 Task: Find connections with filter location Eislingen with filter topic #leadership with filter profile language French with filter current company Genetec with filter school PRATHYUSHA ENGINEERING COLLEGE with filter industry Data Security Software Products with filter service category Ghostwriting with filter keywords title Managers
Action: Mouse moved to (551, 70)
Screenshot: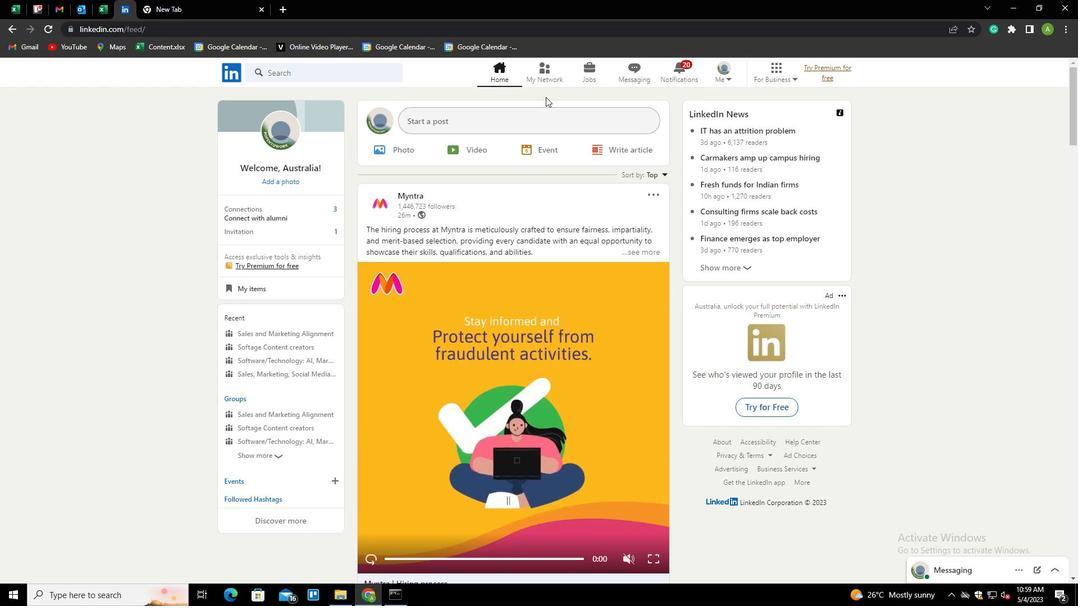 
Action: Mouse pressed left at (551, 70)
Screenshot: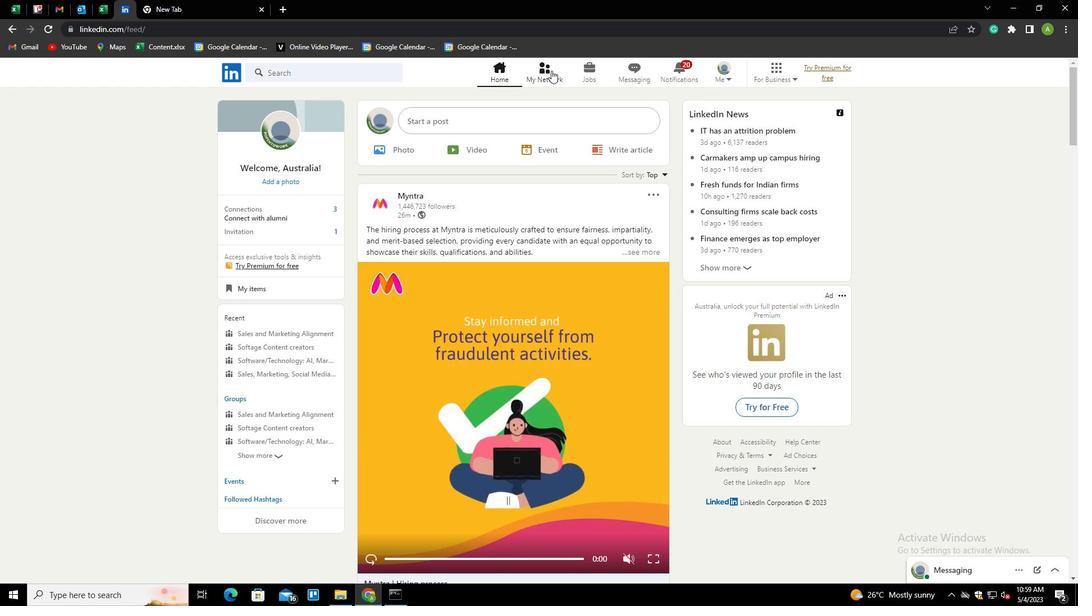 
Action: Mouse moved to (327, 136)
Screenshot: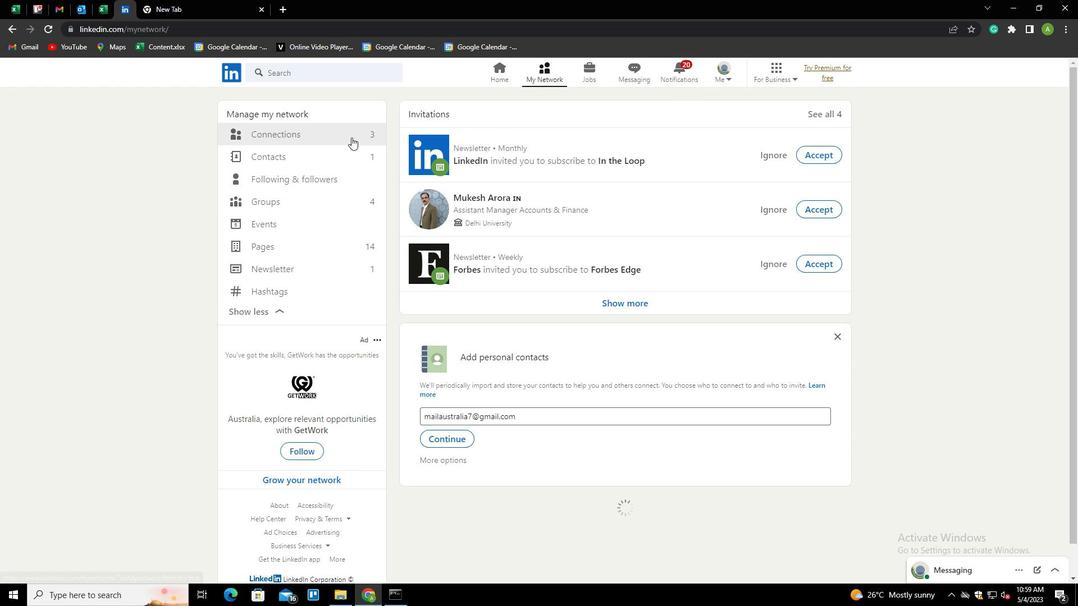 
Action: Mouse pressed left at (327, 136)
Screenshot: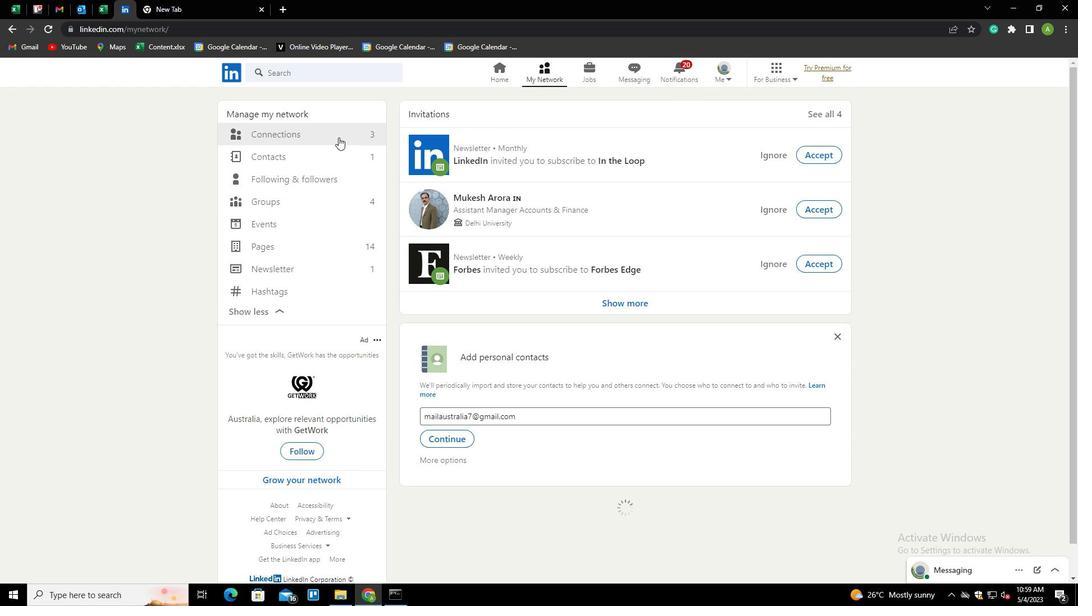 
Action: Mouse moved to (623, 137)
Screenshot: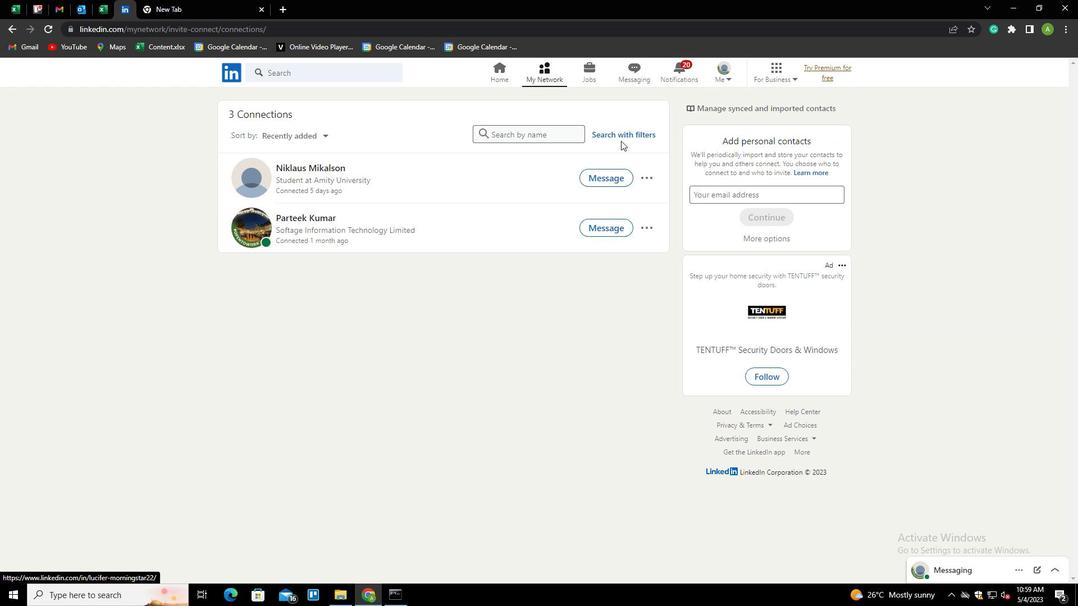 
Action: Mouse pressed left at (623, 137)
Screenshot: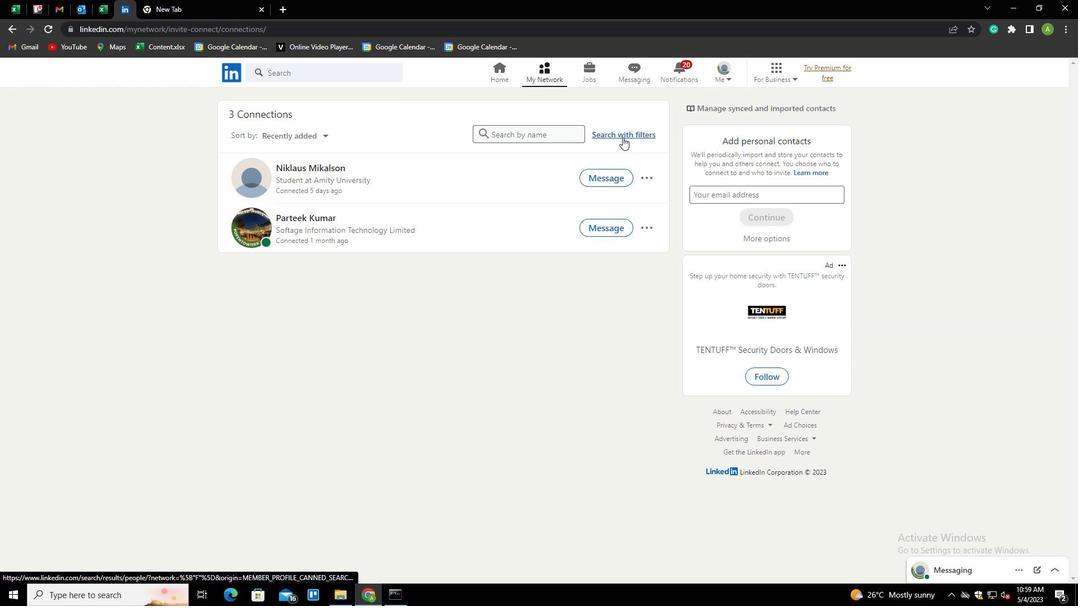 
Action: Mouse moved to (580, 103)
Screenshot: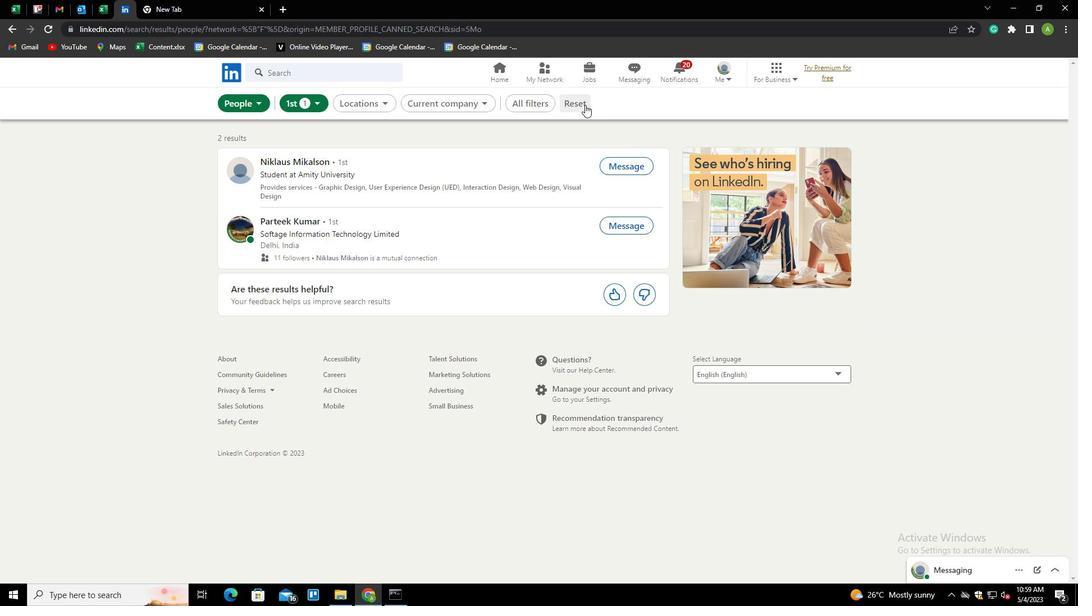 
Action: Mouse pressed left at (580, 103)
Screenshot: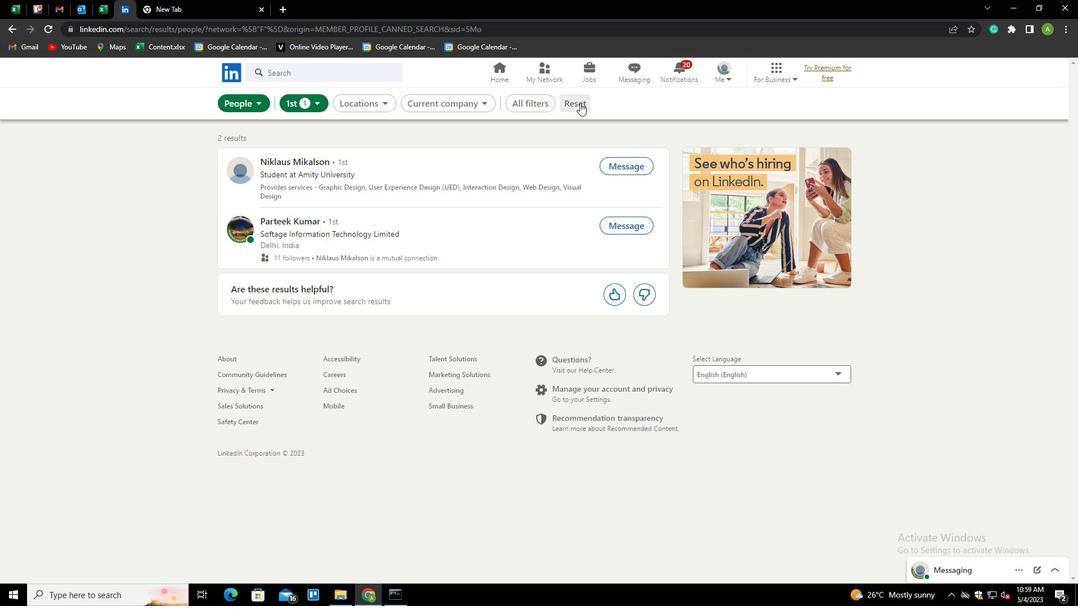 
Action: Mouse moved to (557, 109)
Screenshot: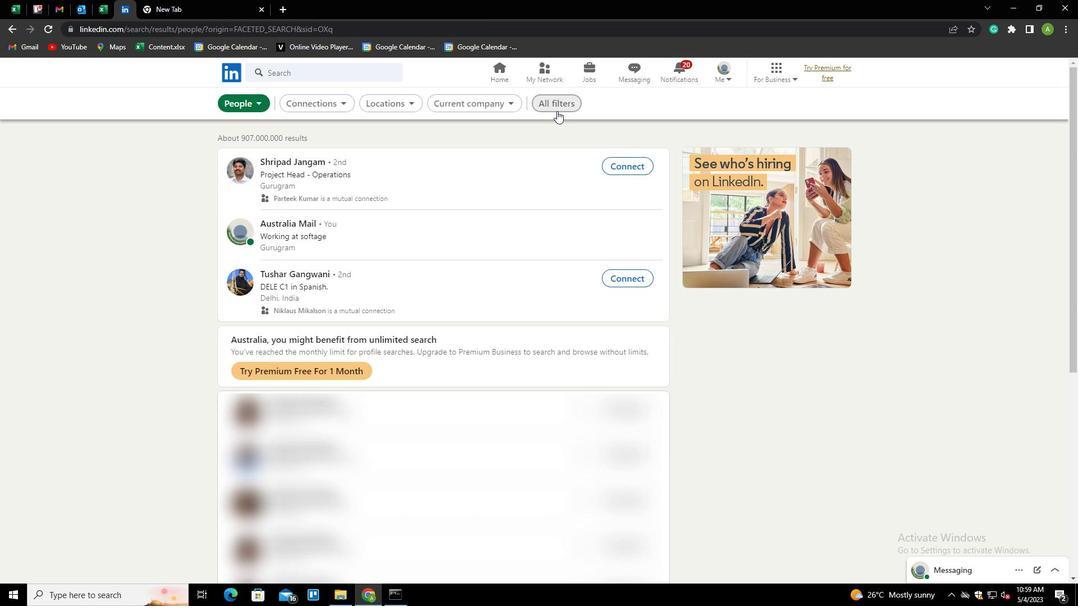 
Action: Mouse pressed left at (557, 109)
Screenshot: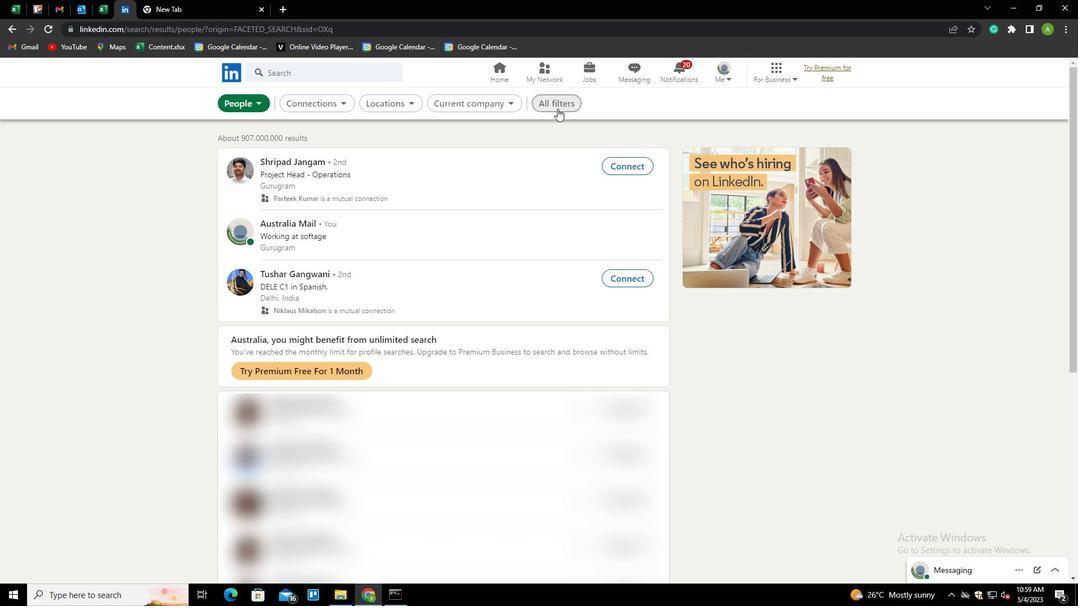 
Action: Mouse moved to (945, 362)
Screenshot: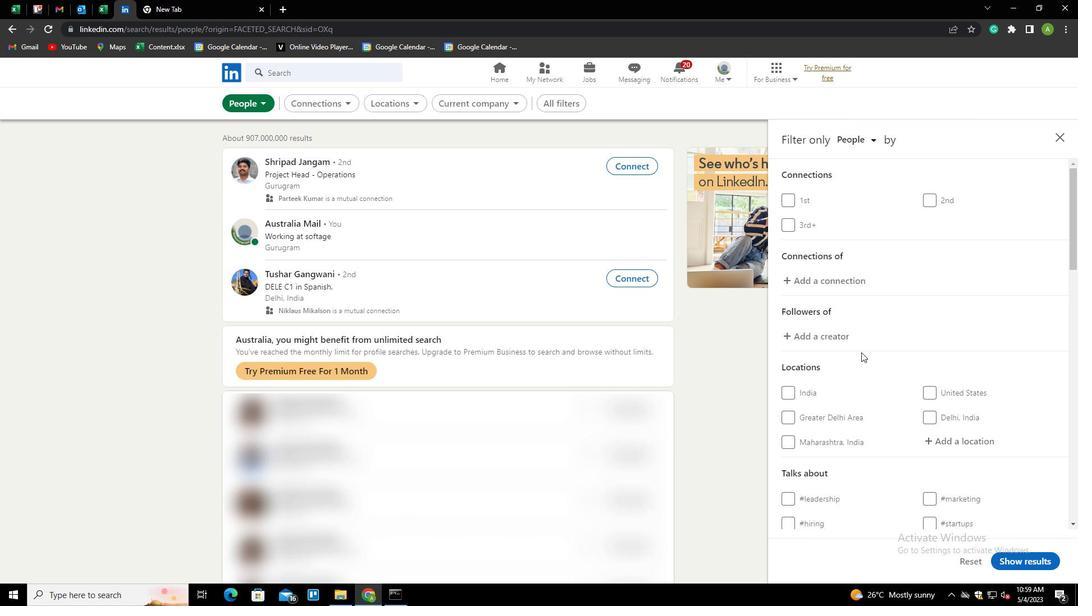
Action: Mouse scrolled (945, 362) with delta (0, 0)
Screenshot: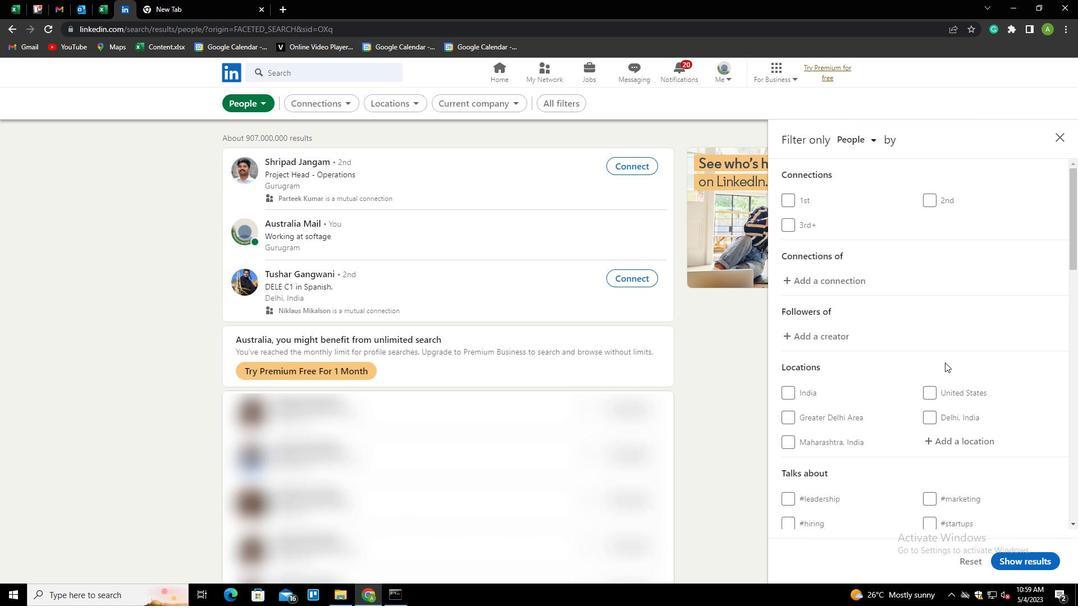 
Action: Mouse moved to (944, 383)
Screenshot: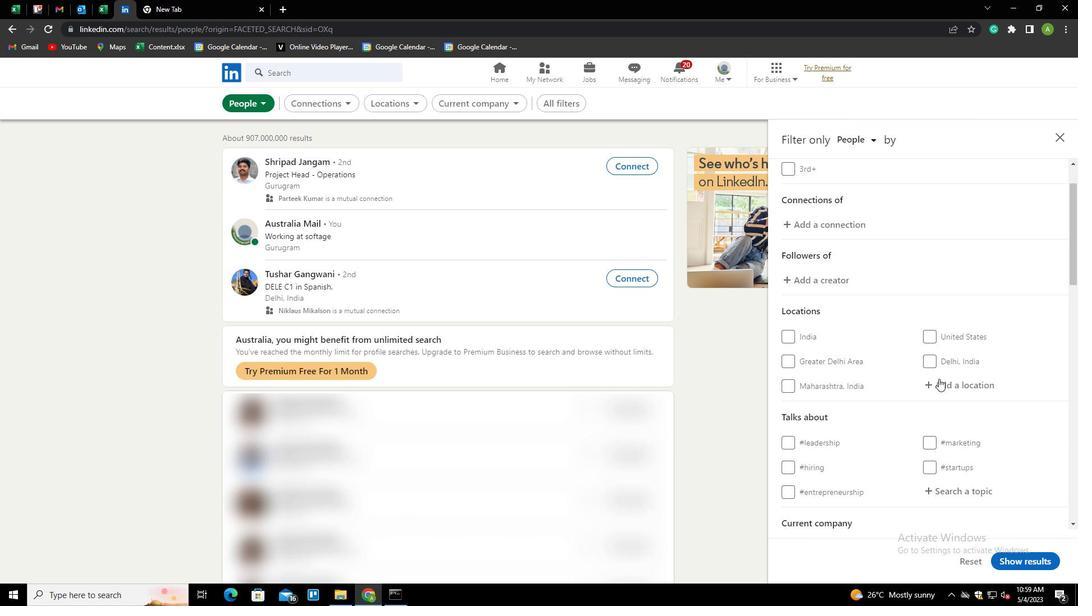 
Action: Mouse pressed left at (944, 383)
Screenshot: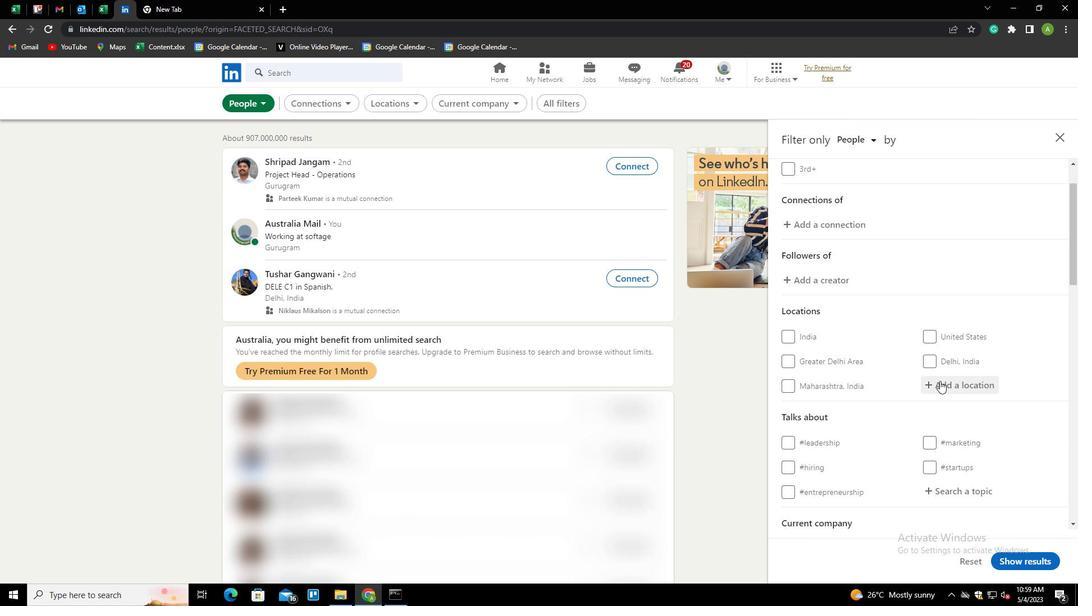 
Action: Key pressed <Key.shift>EISLINGEN<Key.down><Key.enter>
Screenshot: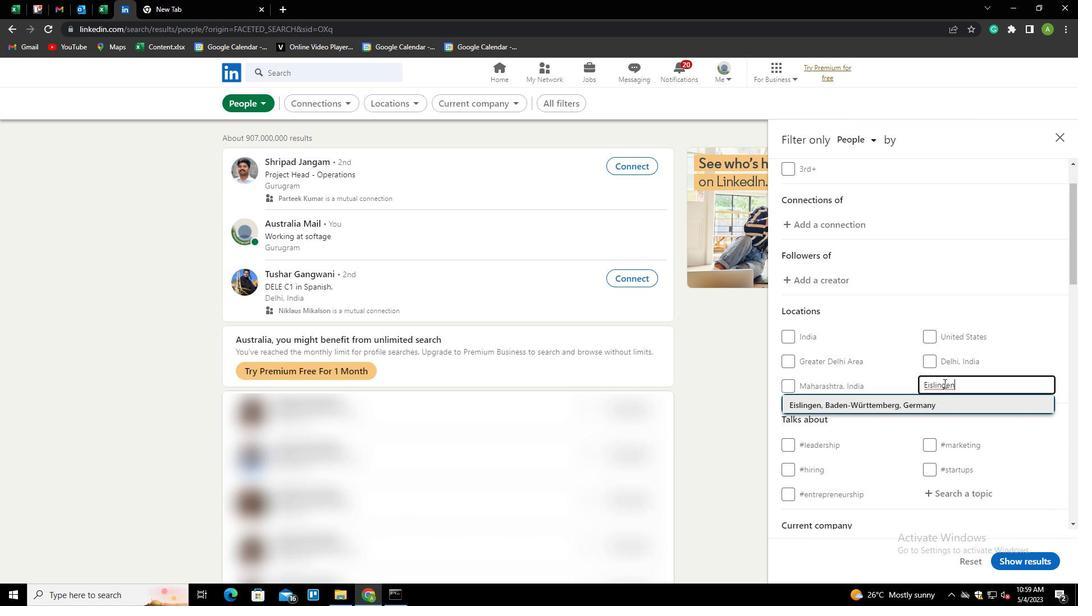 
Action: Mouse scrolled (944, 383) with delta (0, 0)
Screenshot: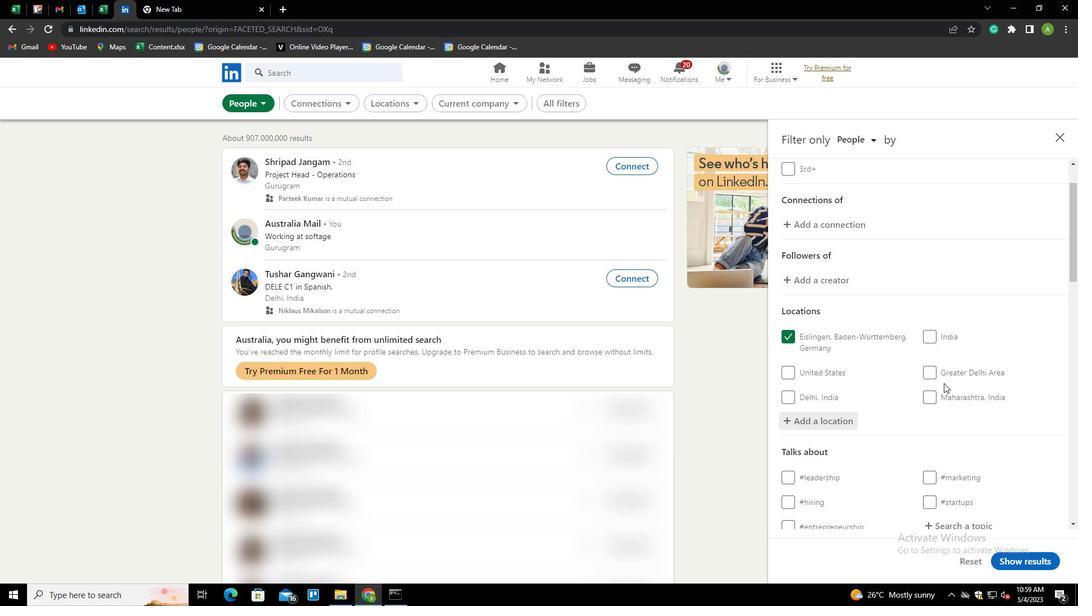 
Action: Mouse scrolled (944, 383) with delta (0, 0)
Screenshot: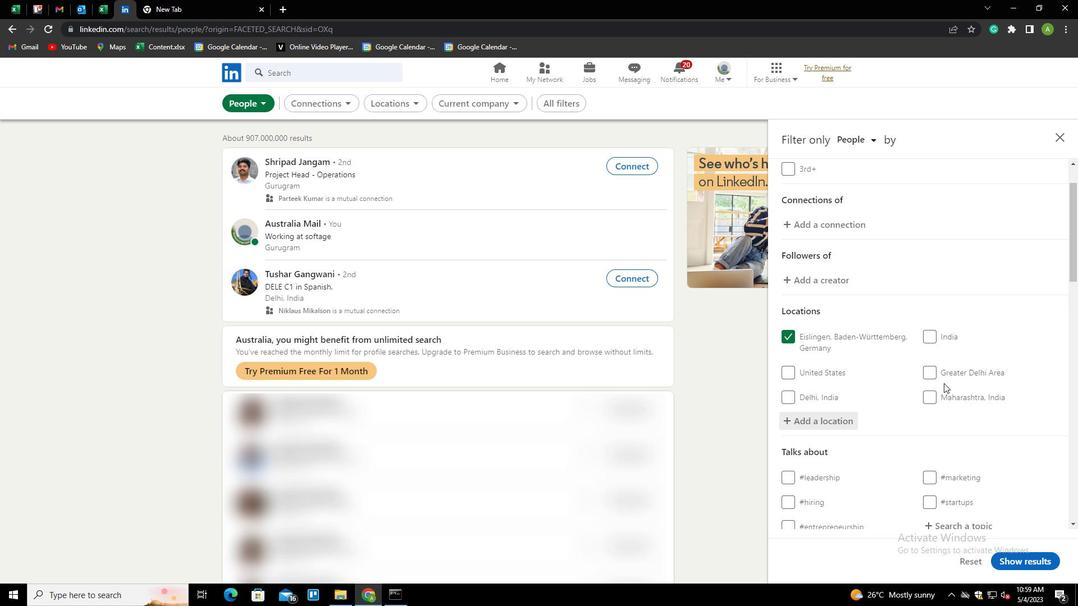 
Action: Mouse scrolled (944, 383) with delta (0, 0)
Screenshot: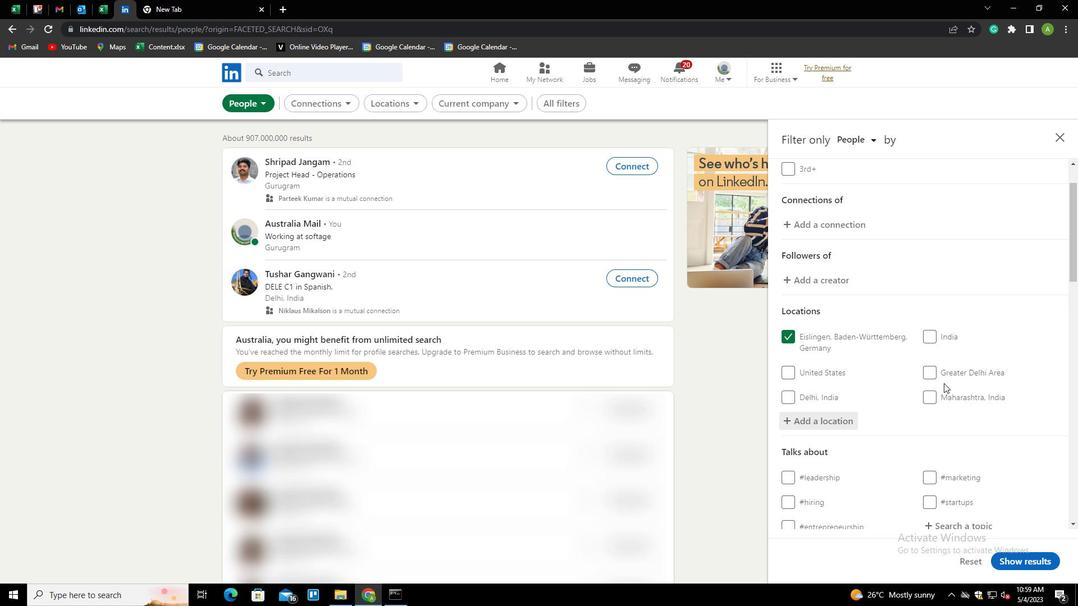 
Action: Mouse moved to (955, 361)
Screenshot: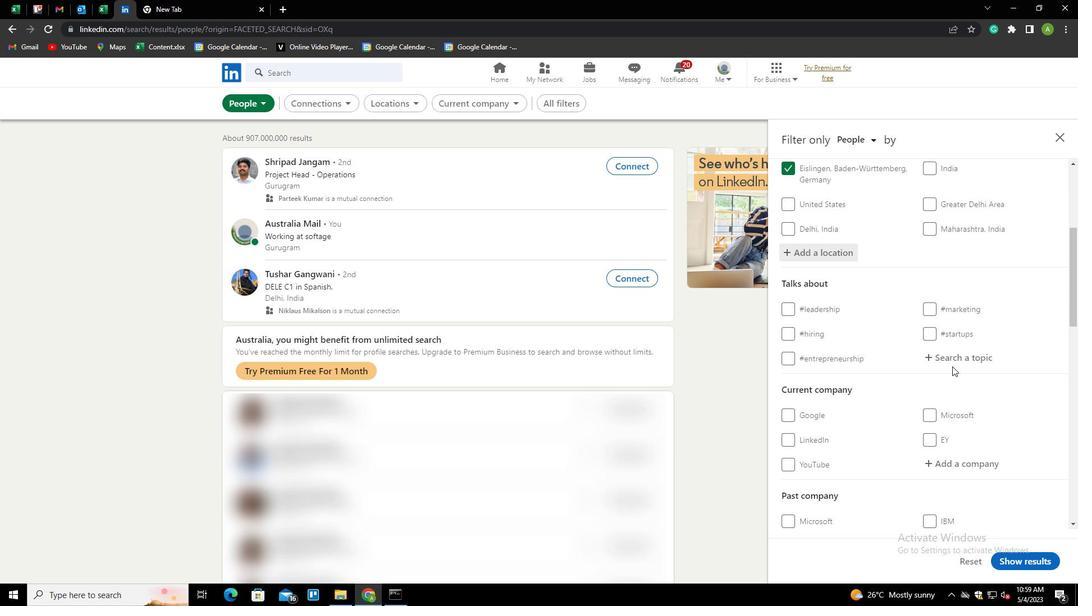 
Action: Mouse pressed left at (955, 361)
Screenshot: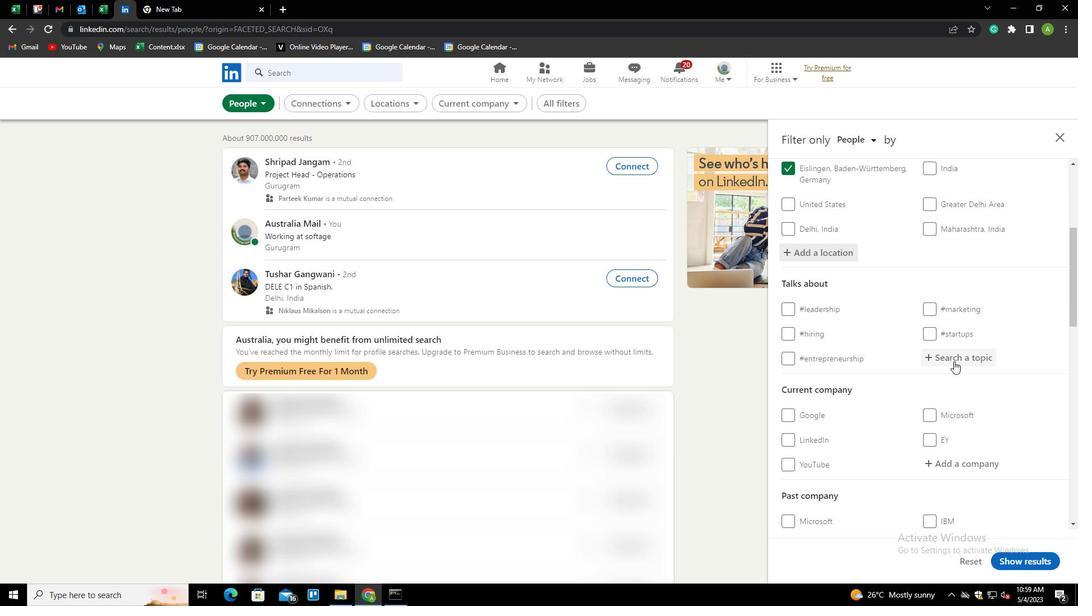 
Action: Key pressed LEADERSHIP<Key.down><Key.enter>
Screenshot: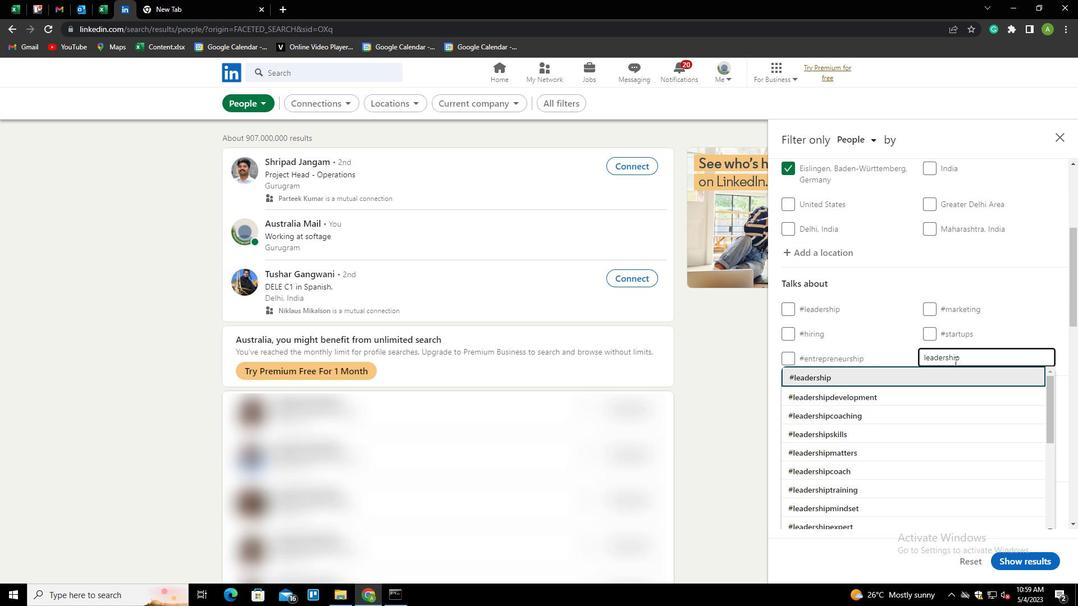 
Action: Mouse scrolled (955, 360) with delta (0, 0)
Screenshot: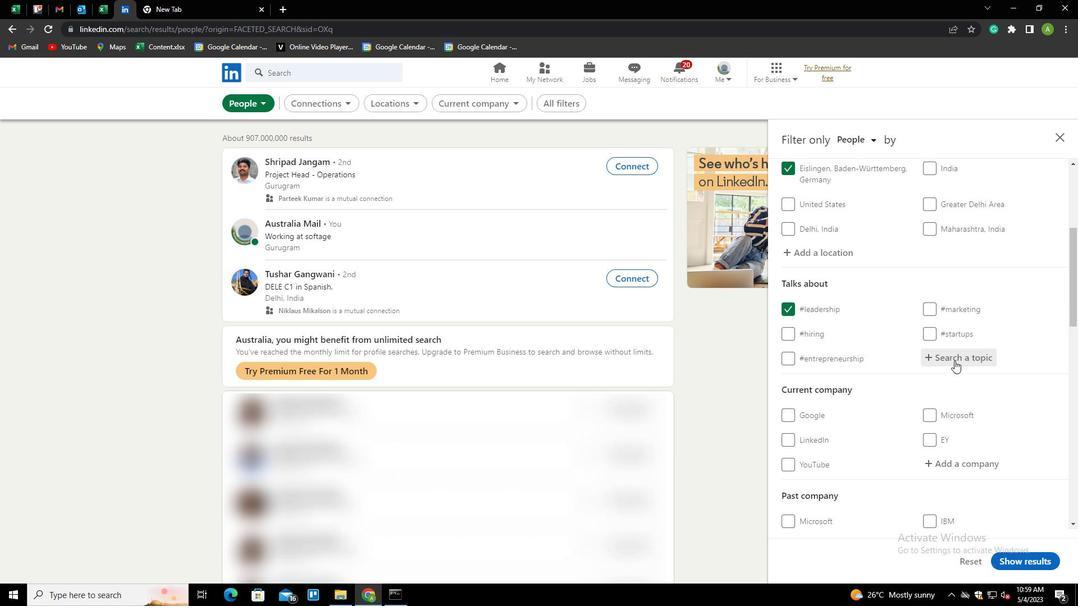
Action: Mouse scrolled (955, 360) with delta (0, 0)
Screenshot: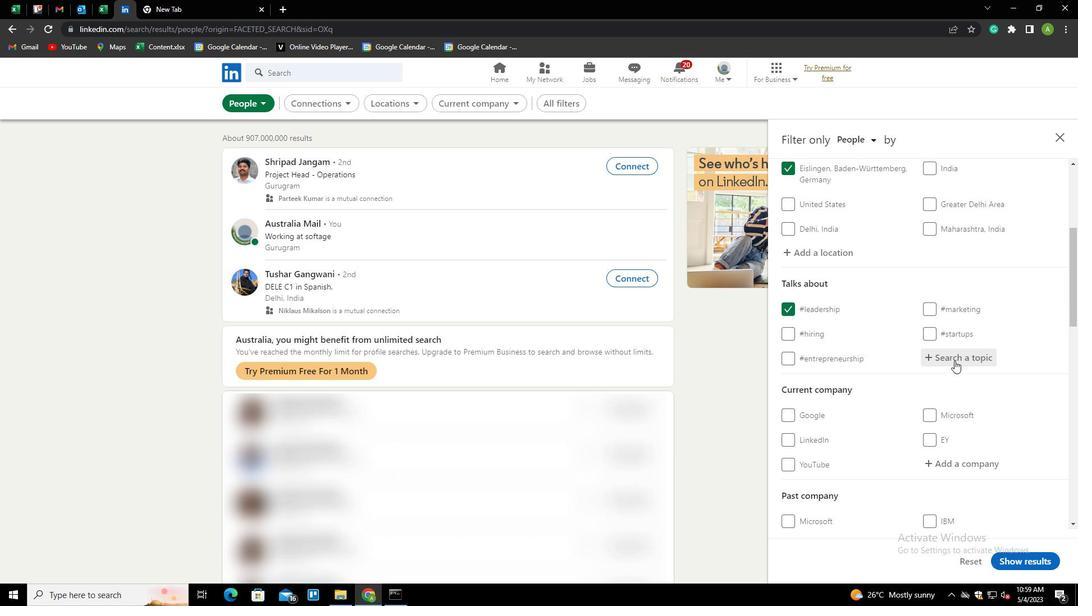 
Action: Mouse scrolled (955, 360) with delta (0, 0)
Screenshot: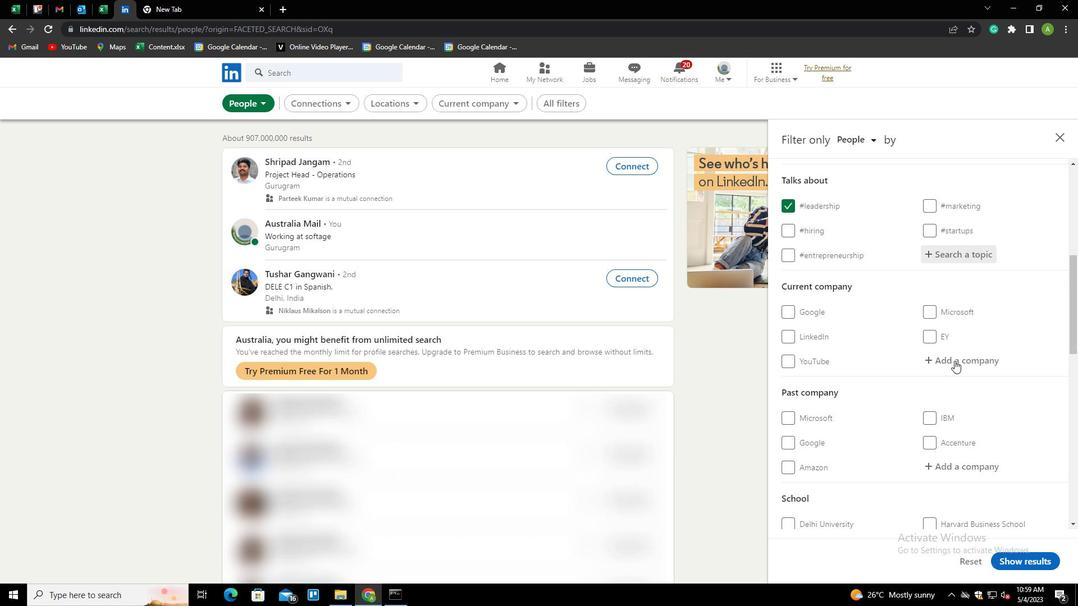 
Action: Mouse scrolled (955, 360) with delta (0, 0)
Screenshot: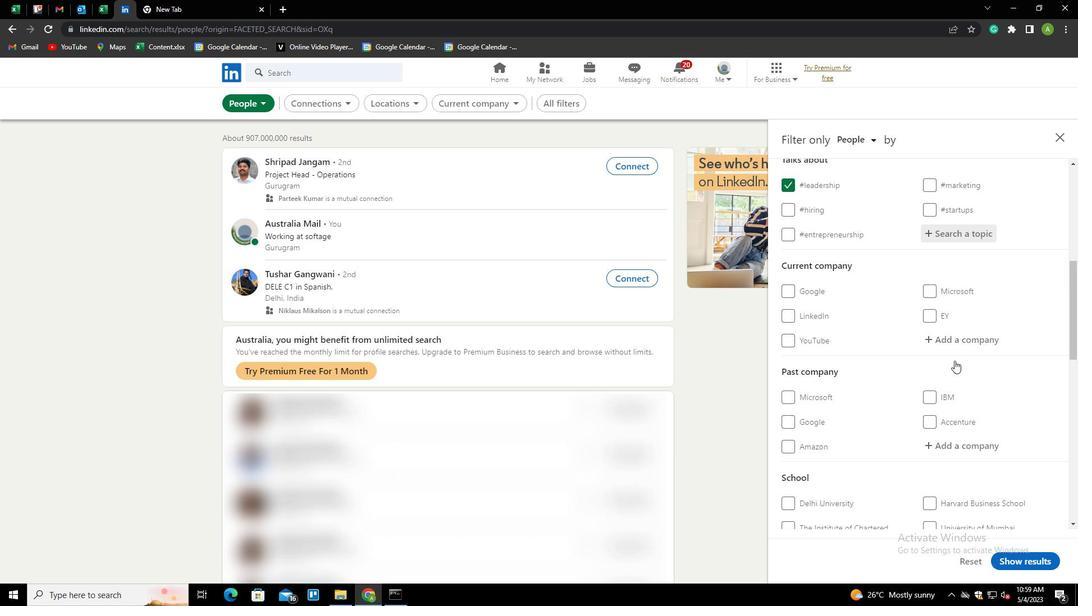
Action: Mouse scrolled (955, 360) with delta (0, 0)
Screenshot: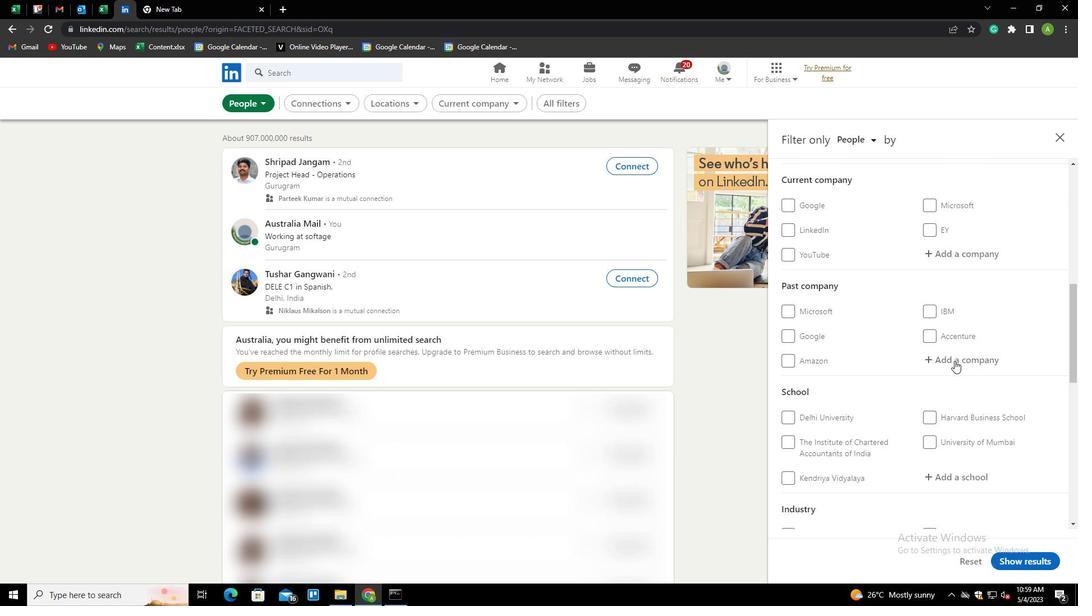 
Action: Mouse scrolled (955, 360) with delta (0, 0)
Screenshot: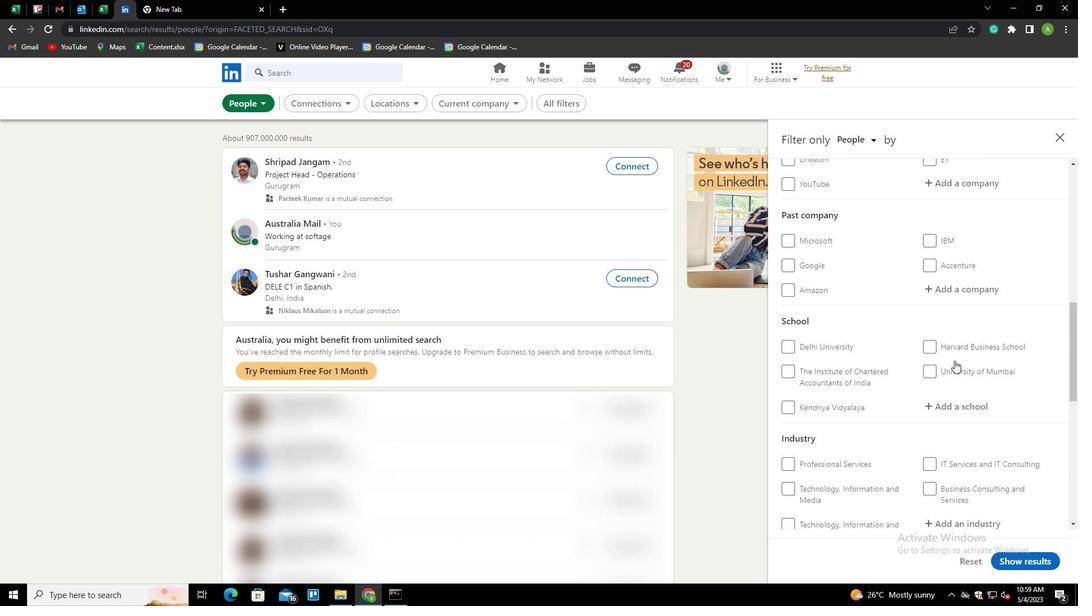 
Action: Mouse scrolled (955, 360) with delta (0, 0)
Screenshot: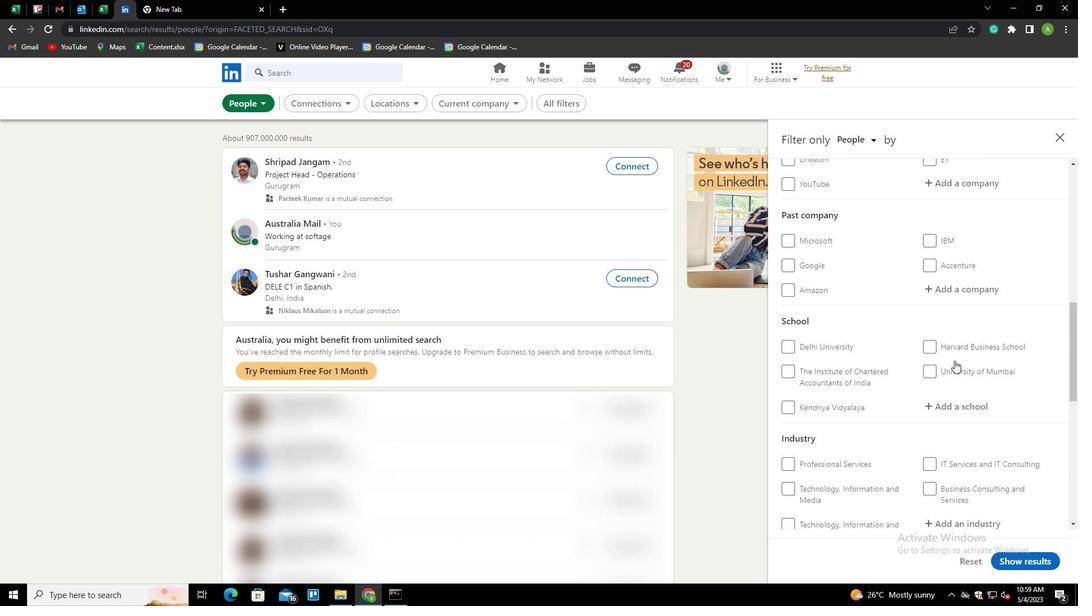 
Action: Mouse scrolled (955, 360) with delta (0, 0)
Screenshot: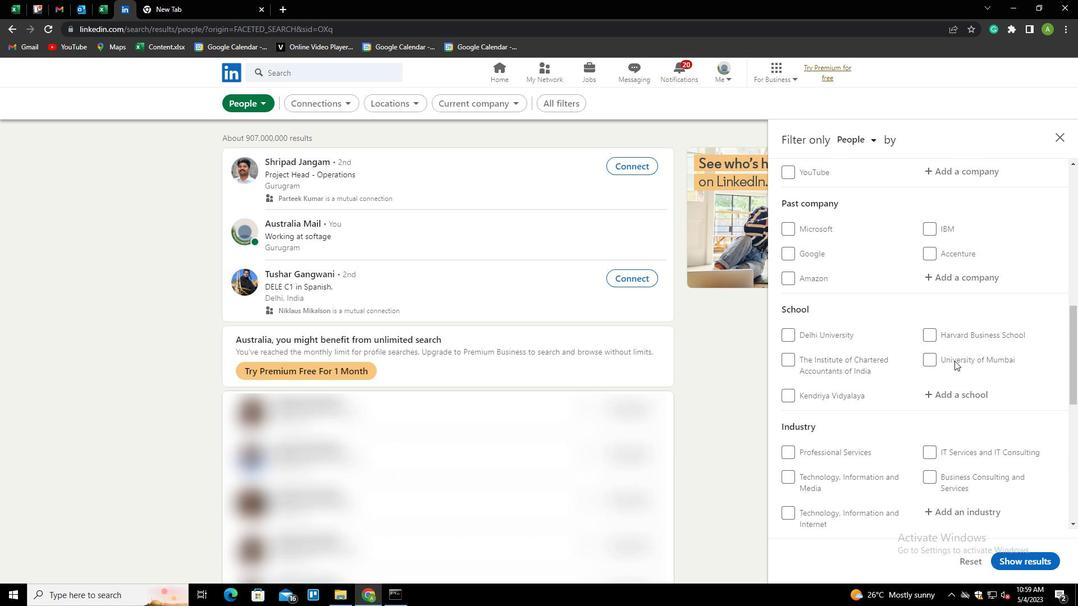 
Action: Mouse scrolled (955, 360) with delta (0, 0)
Screenshot: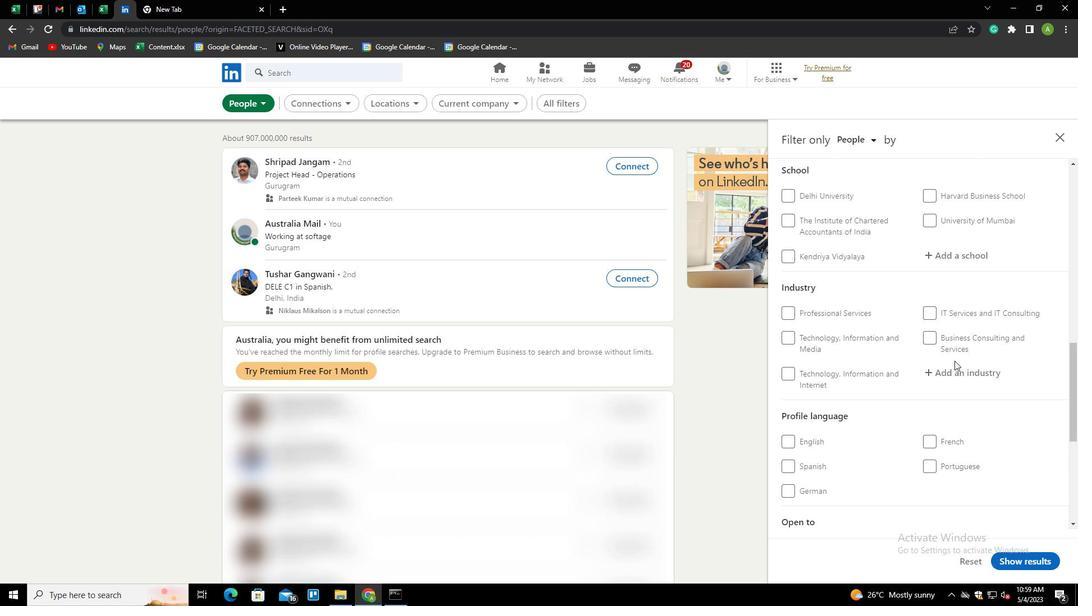 
Action: Mouse moved to (937, 373)
Screenshot: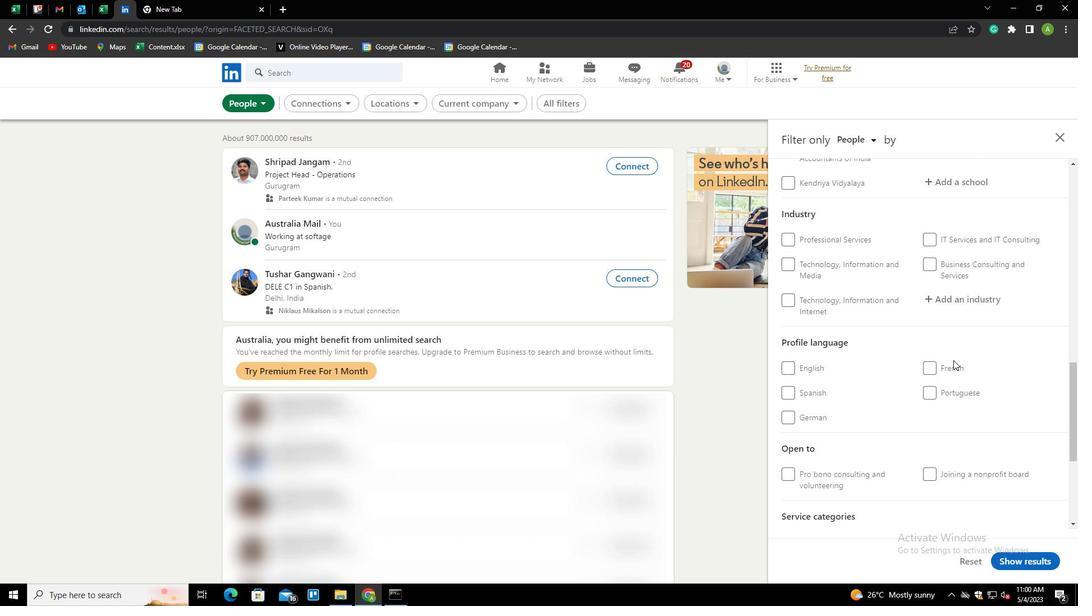 
Action: Mouse pressed left at (937, 373)
Screenshot: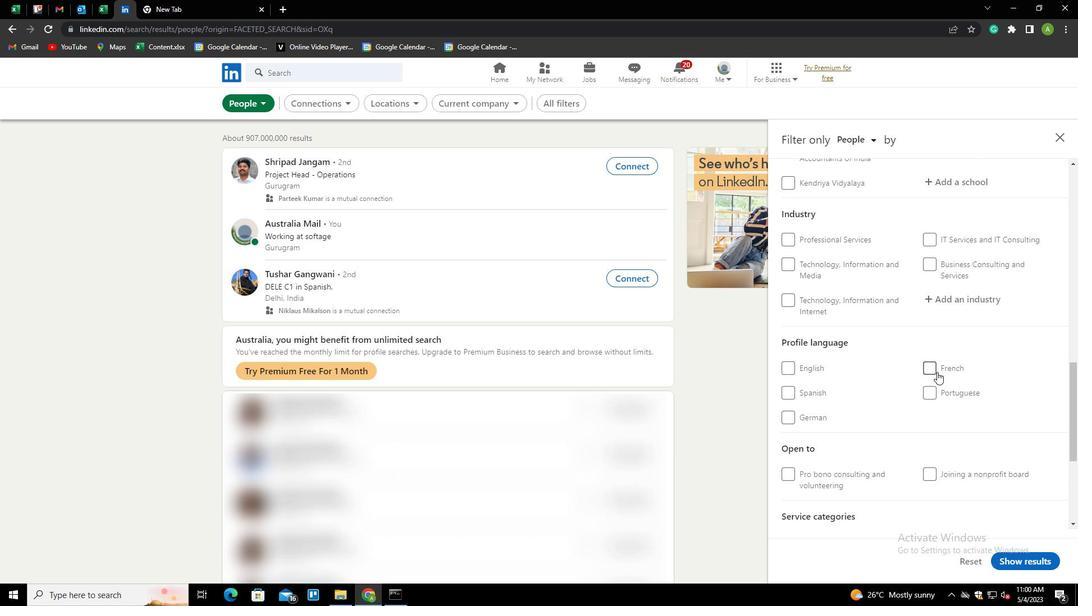 
Action: Mouse moved to (972, 362)
Screenshot: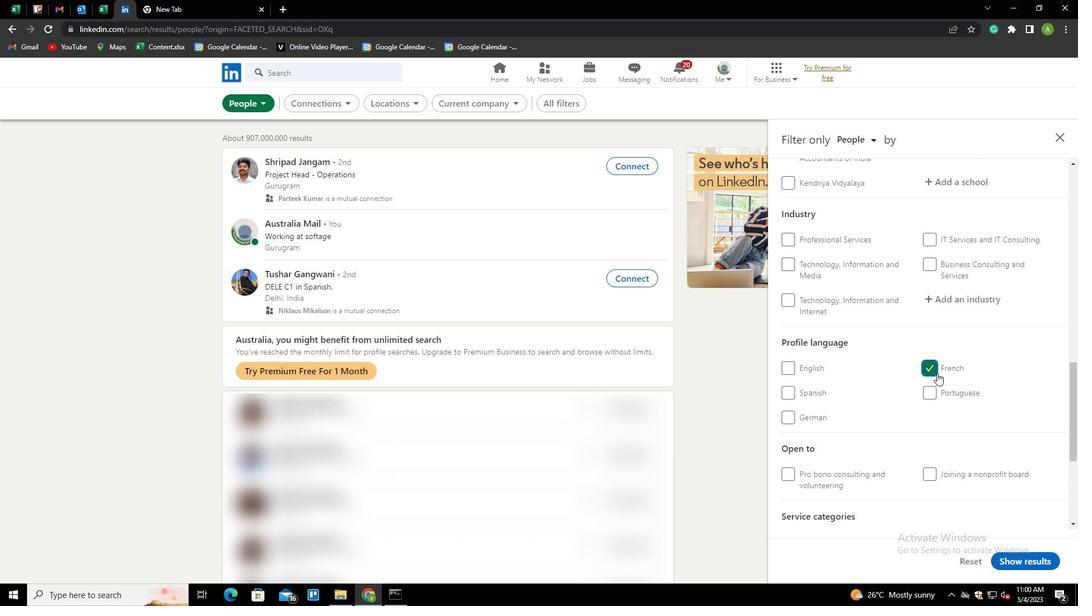 
Action: Mouse scrolled (972, 363) with delta (0, 0)
Screenshot: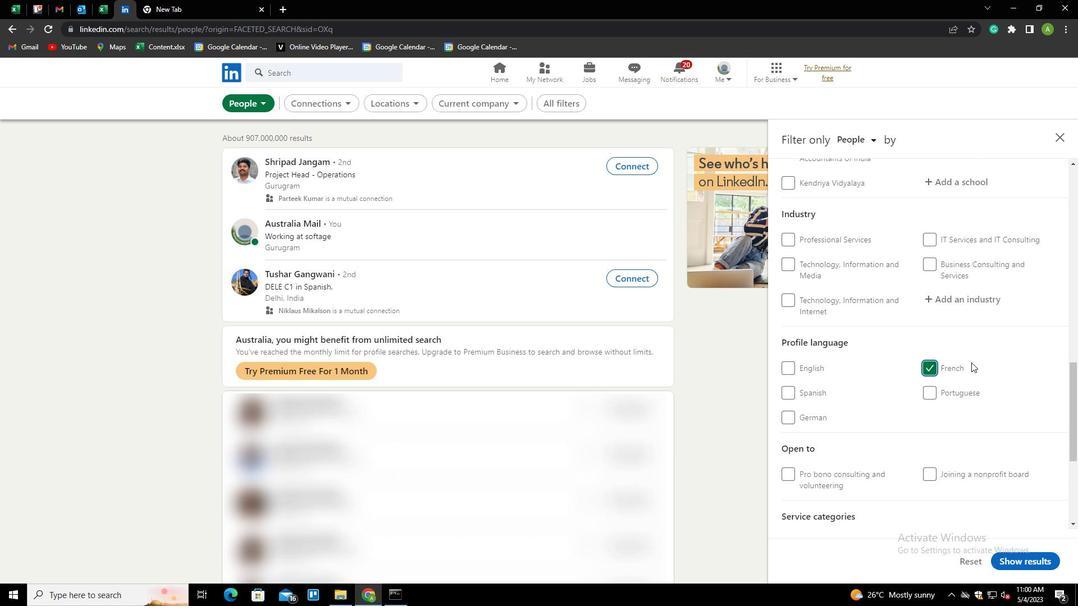 
Action: Mouse scrolled (972, 363) with delta (0, 0)
Screenshot: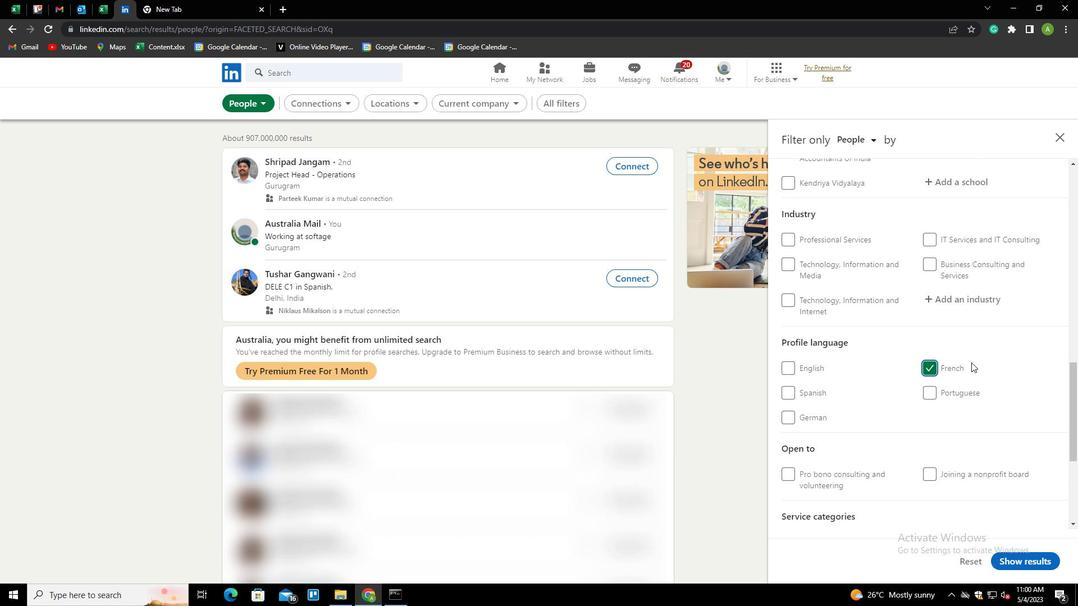 
Action: Mouse scrolled (972, 363) with delta (0, 0)
Screenshot: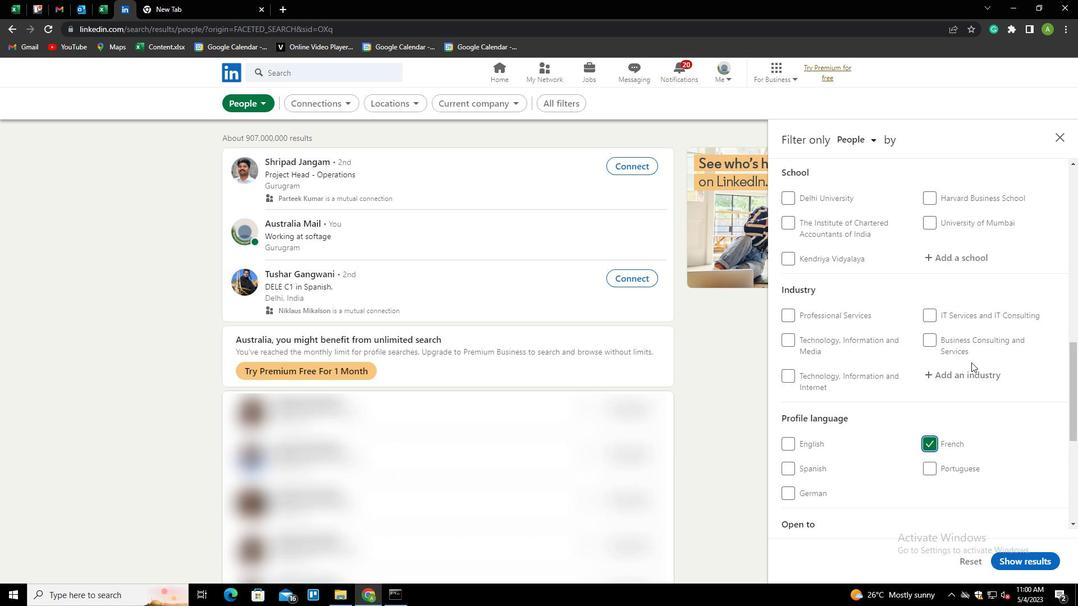 
Action: Mouse scrolled (972, 363) with delta (0, 0)
Screenshot: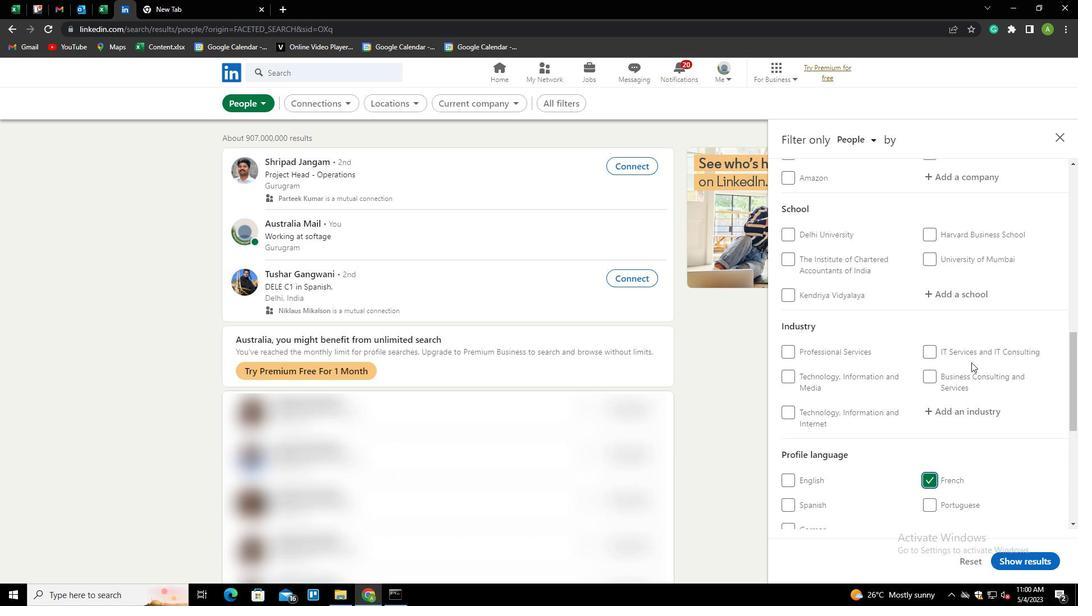 
Action: Mouse scrolled (972, 363) with delta (0, 0)
Screenshot: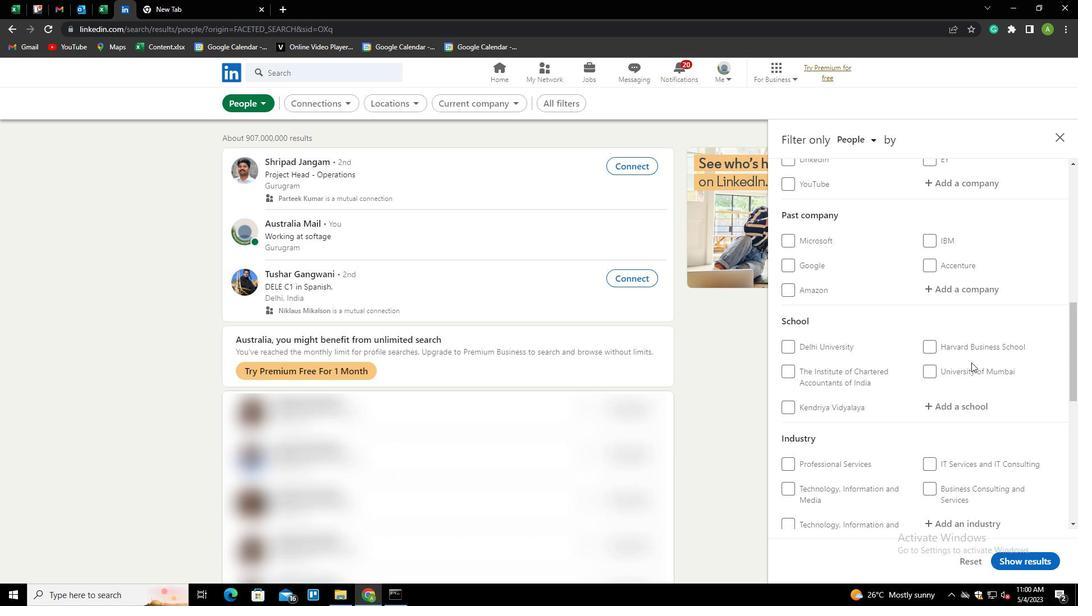 
Action: Mouse scrolled (972, 363) with delta (0, 0)
Screenshot: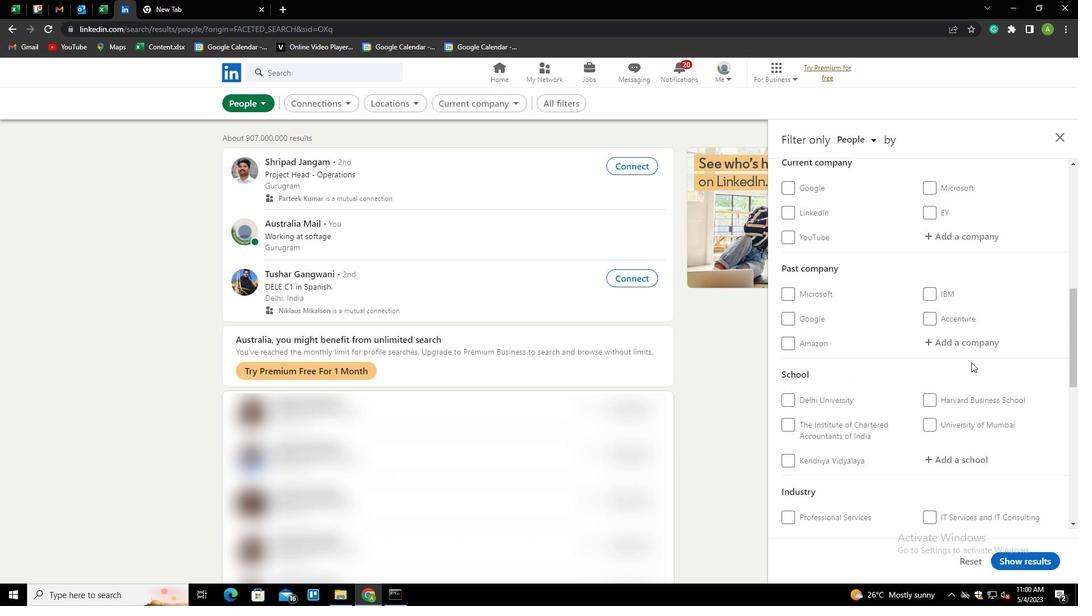 
Action: Mouse scrolled (972, 363) with delta (0, 0)
Screenshot: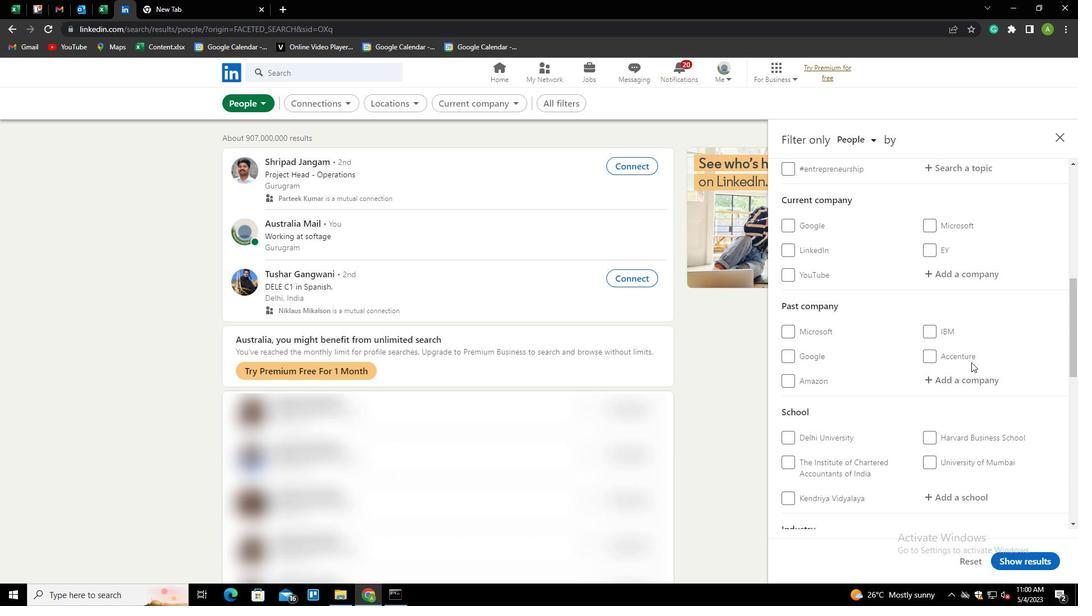 
Action: Mouse moved to (969, 349)
Screenshot: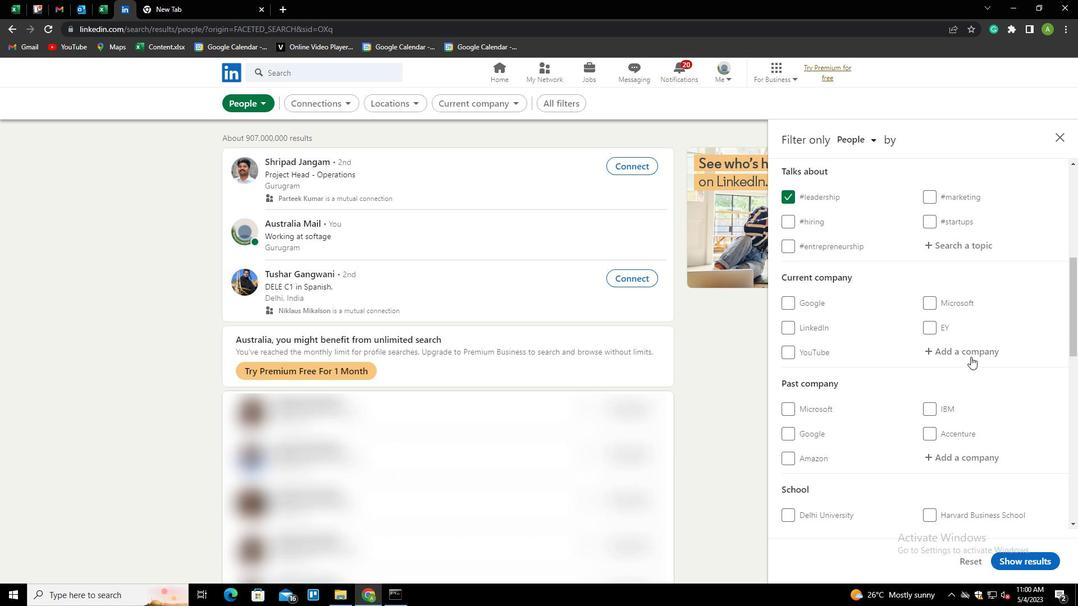 
Action: Mouse pressed left at (969, 349)
Screenshot: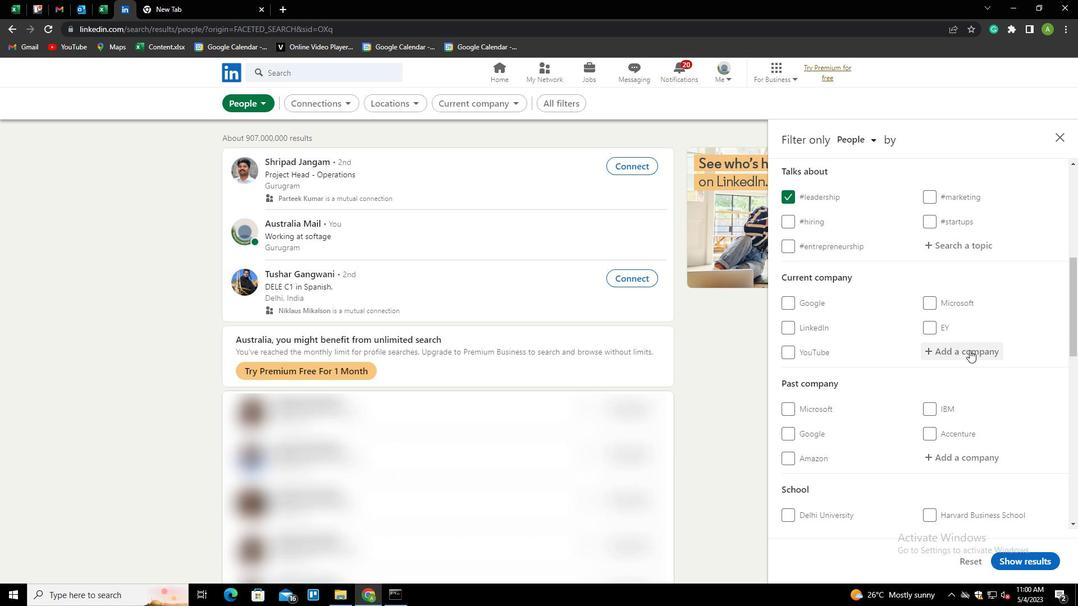 
Action: Key pressed <Key.shift><Key.shift><Key.shift><Key.shift><Key.shift><Key.shift><Key.shift><Key.shift>VE<Key.backspace><Key.backspace><Key.shift><Key.shift><Key.shift><Key.shift><Key.shift><Key.shift><Key.shift><Key.shift><Key.shift><Key.shift><Key.shift><Key.shift><Key.shift><Key.shift><Key.shift><Key.shift><Key.shift><Key.shift><Key.shift><Key.shift><Key.shift><Key.shift><Key.shift><Key.shift><Key.shift><Key.shift>GENETEC<Key.down><Key.enter>
Screenshot: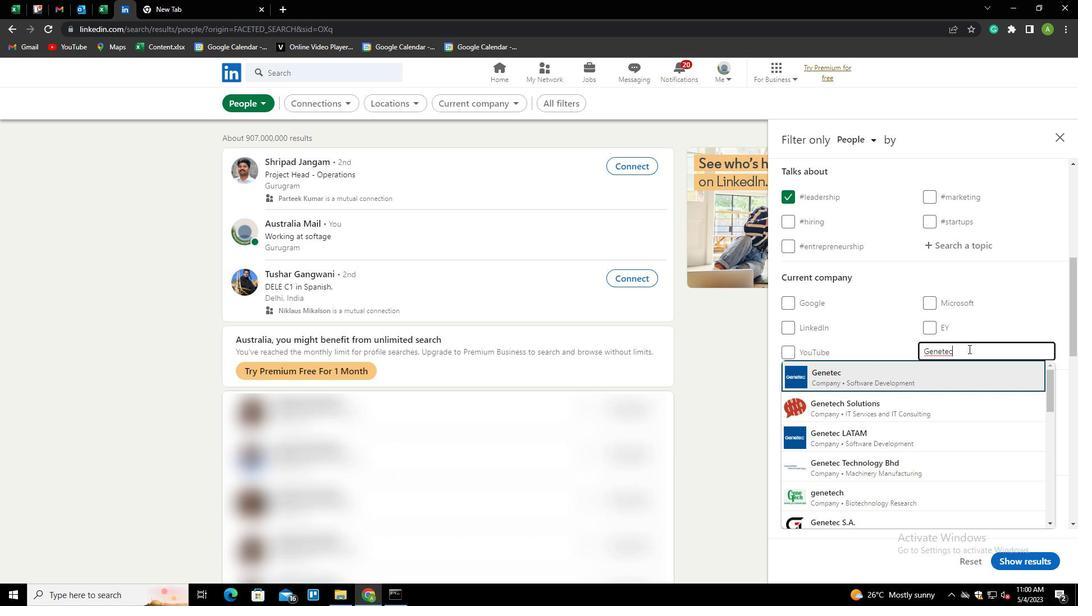 
Action: Mouse scrolled (969, 348) with delta (0, 0)
Screenshot: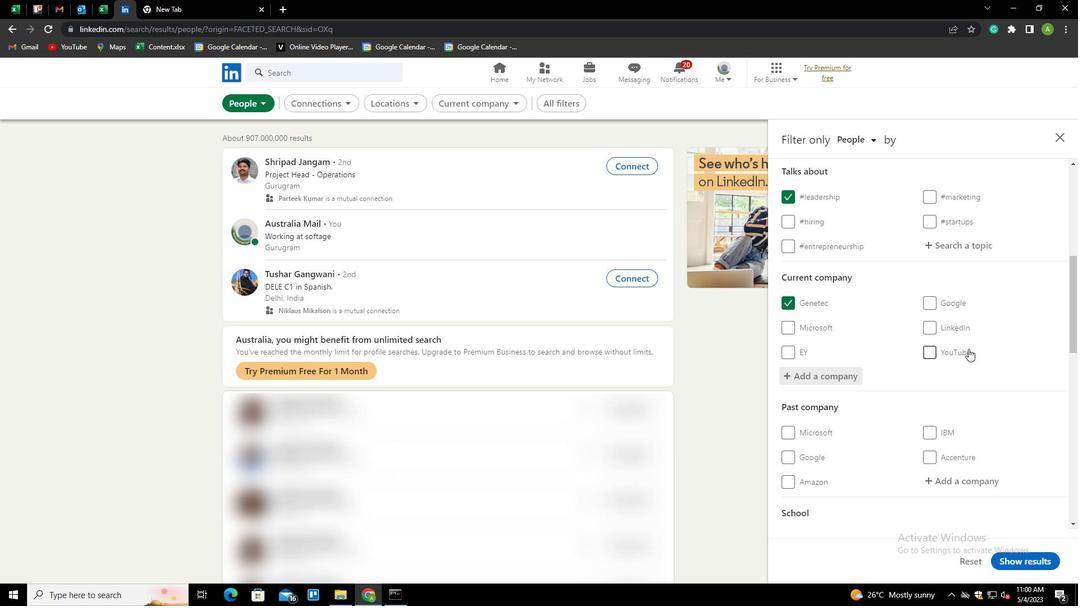 
Action: Mouse scrolled (969, 348) with delta (0, 0)
Screenshot: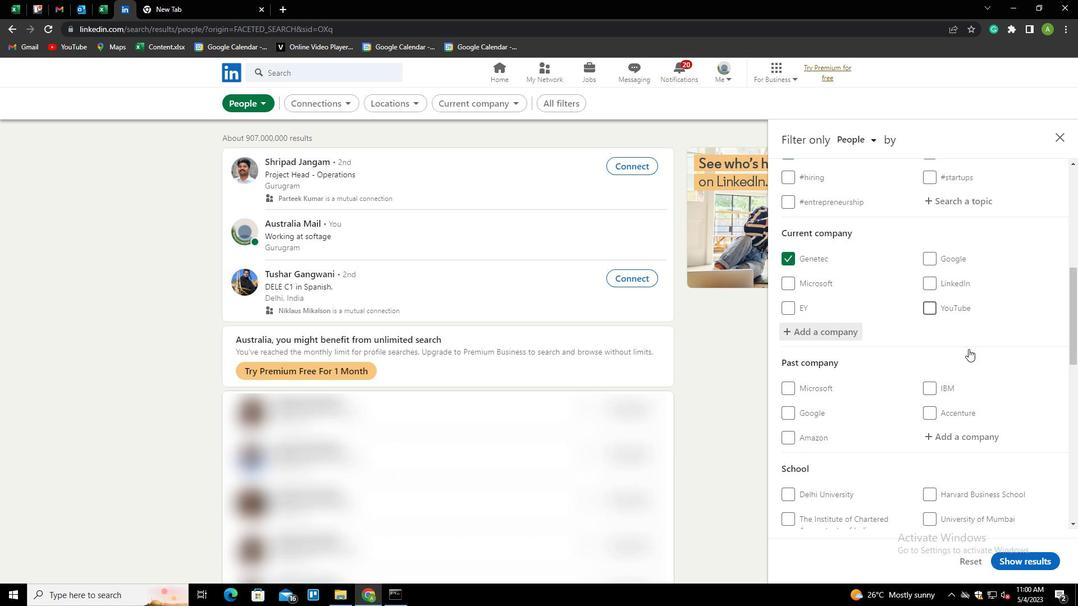 
Action: Mouse scrolled (969, 348) with delta (0, 0)
Screenshot: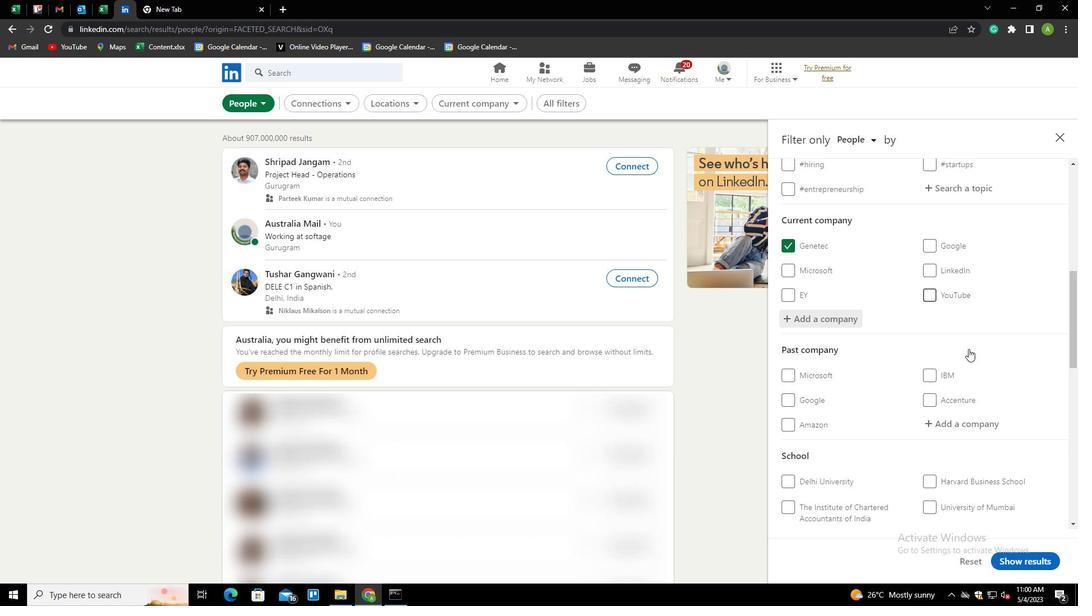 
Action: Mouse scrolled (969, 348) with delta (0, 0)
Screenshot: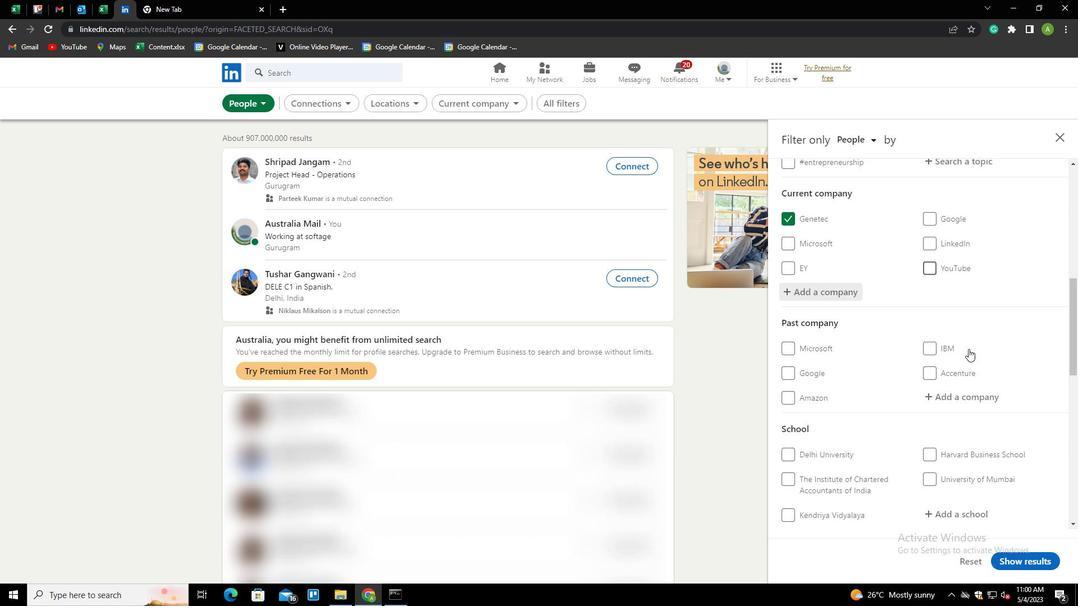 
Action: Mouse moved to (955, 374)
Screenshot: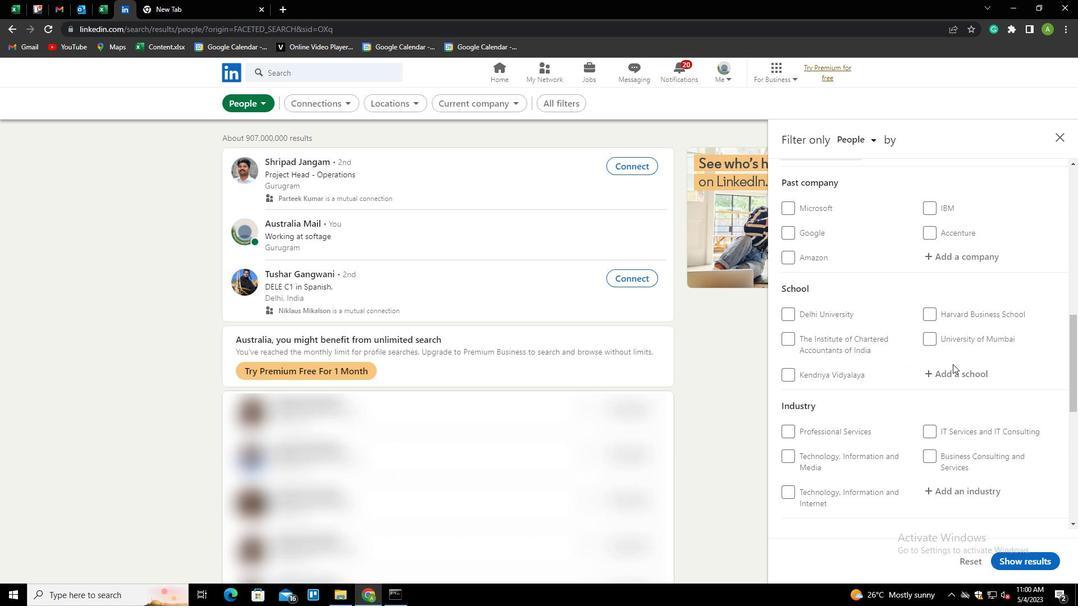 
Action: Mouse pressed left at (955, 374)
Screenshot: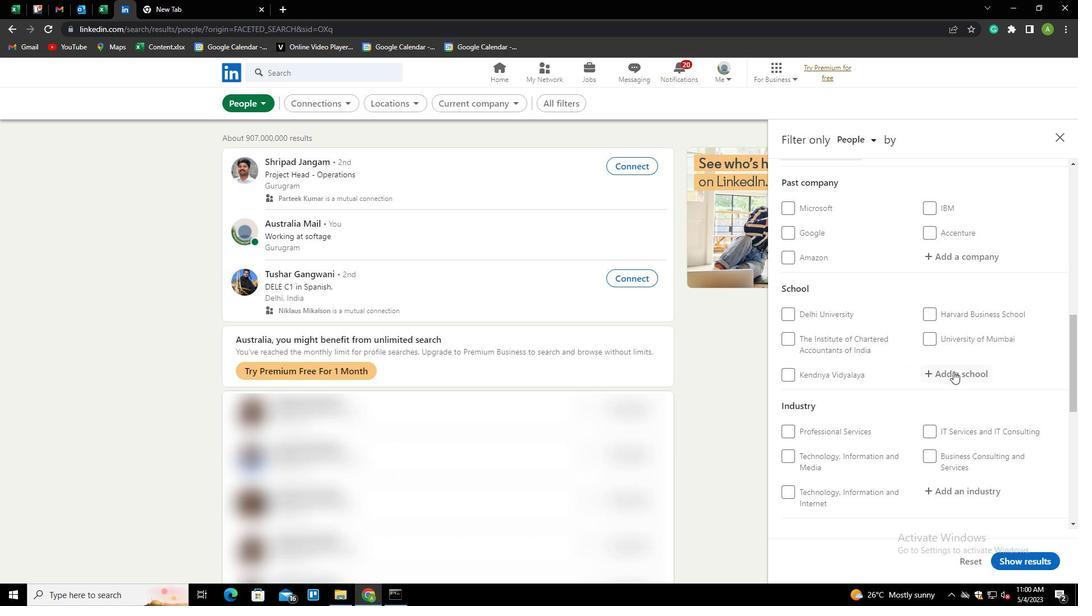 
Action: Key pressed <Key.shift>PRATHYUSHA<Key.space>ENGINEERING<Key.space>COLLEGE<Key.down><Key.enter>
Screenshot: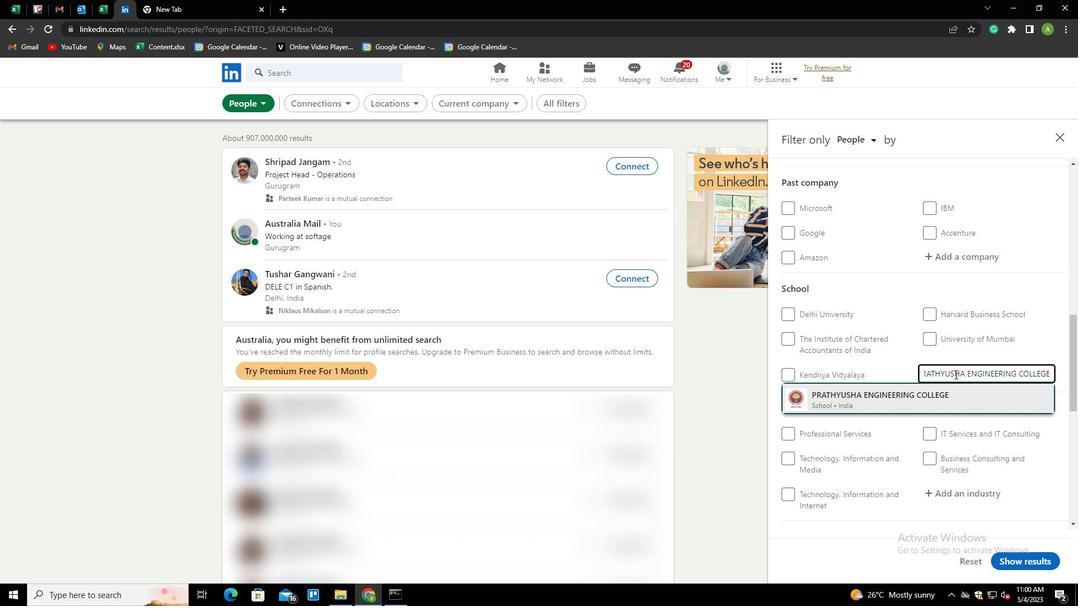
Action: Mouse scrolled (955, 374) with delta (0, 0)
Screenshot: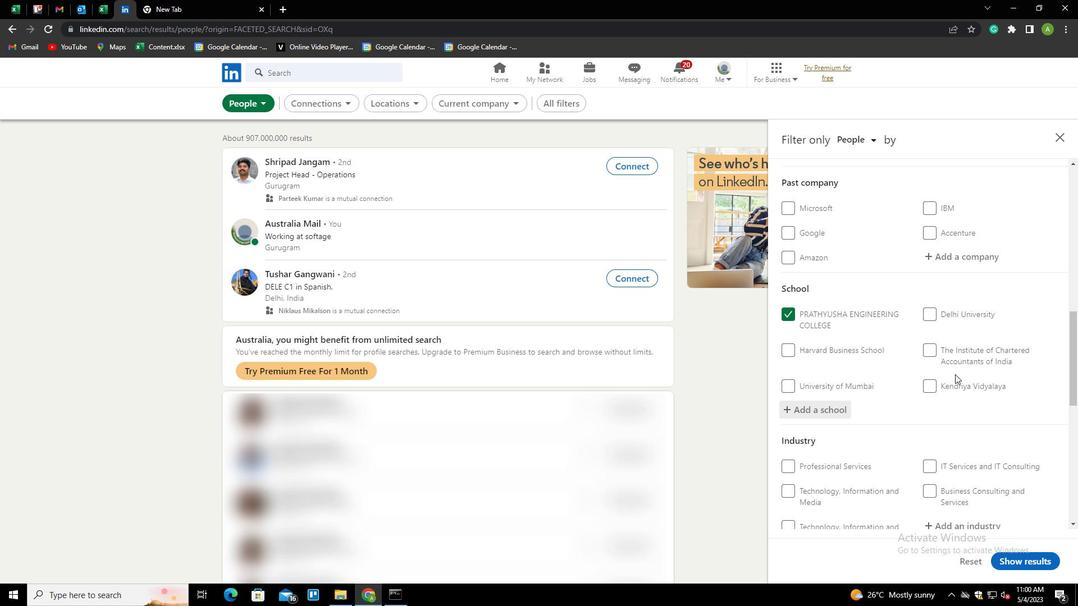 
Action: Mouse scrolled (955, 374) with delta (0, 0)
Screenshot: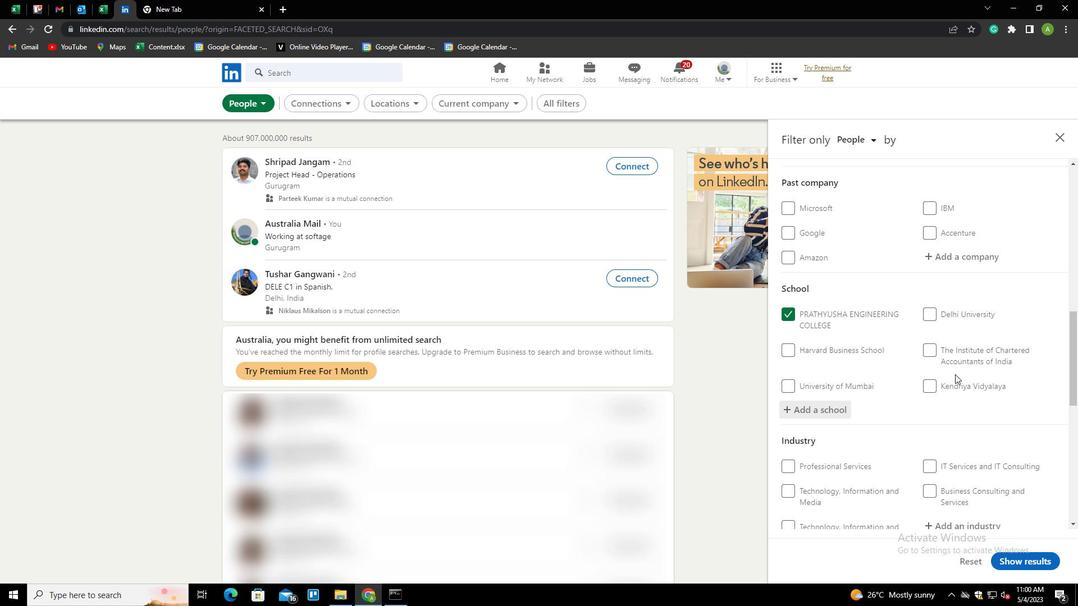 
Action: Mouse scrolled (955, 374) with delta (0, 0)
Screenshot: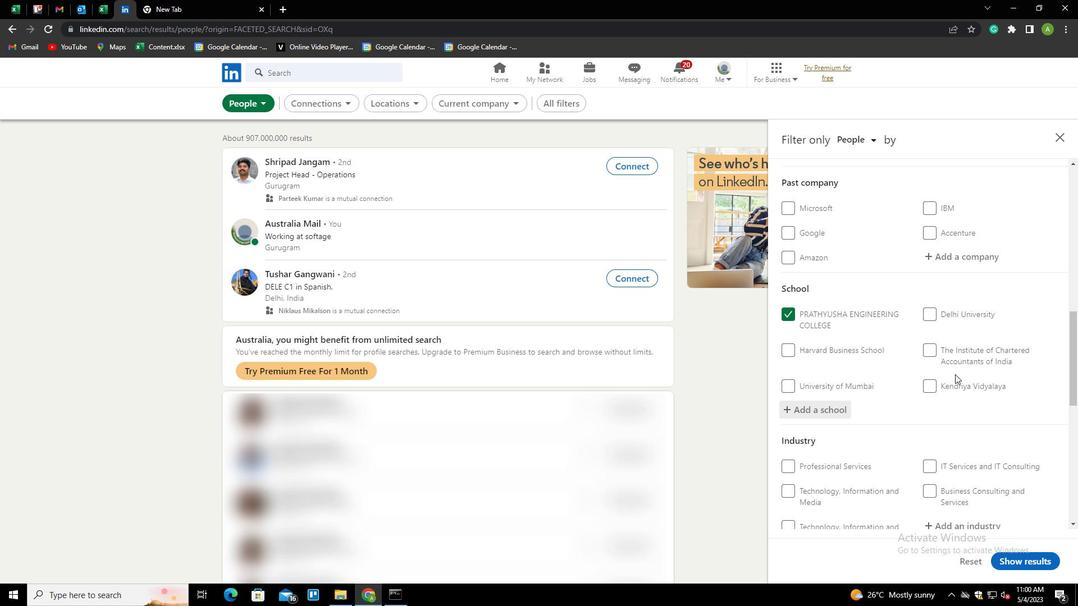
Action: Mouse moved to (955, 358)
Screenshot: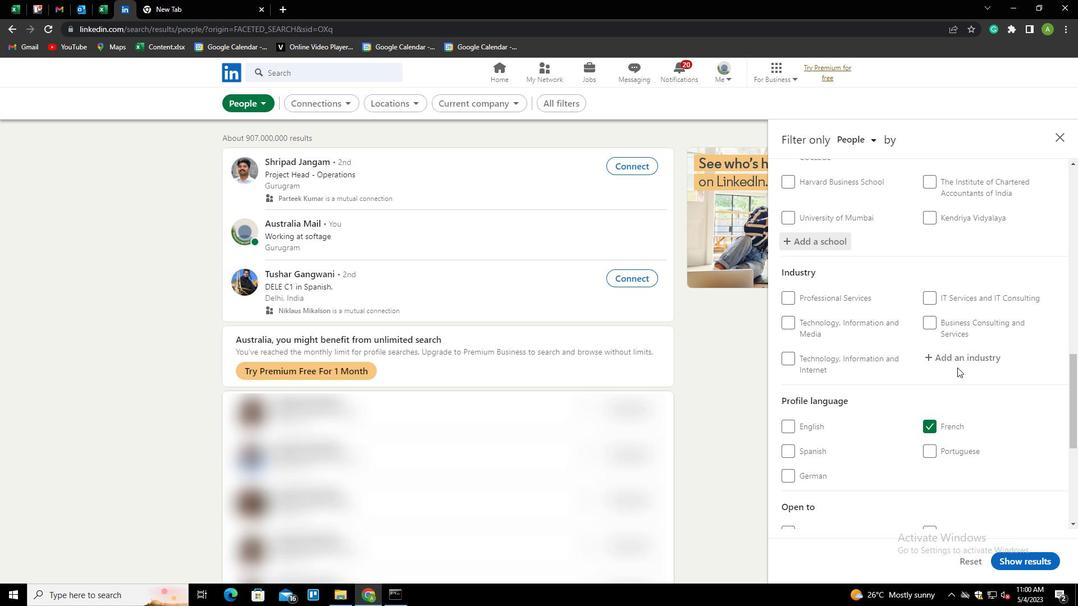 
Action: Mouse pressed left at (955, 358)
Screenshot: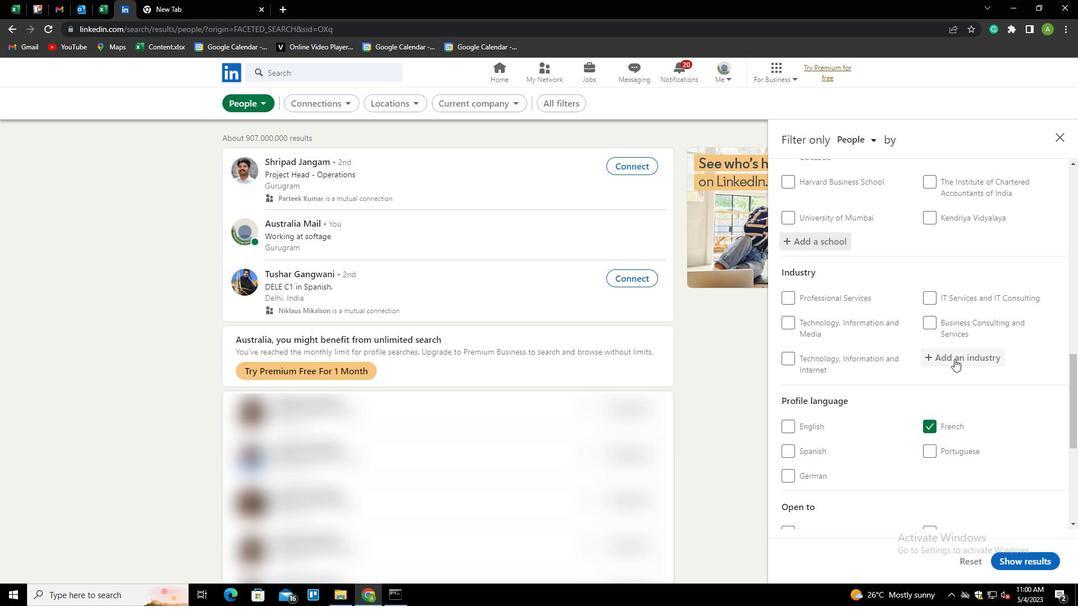 
Action: Key pressed <Key.shift>DATA<Key.space><Key.shift><Key.shift><Key.shift><Key.shift><Key.shift><Key.shift><Key.shift><Key.shift>SECURITY<Key.space><Key.shift>SOFRWA<Key.backspace><Key.backspace><Key.backspace>TWARE<Key.down><Key.enter>
Screenshot: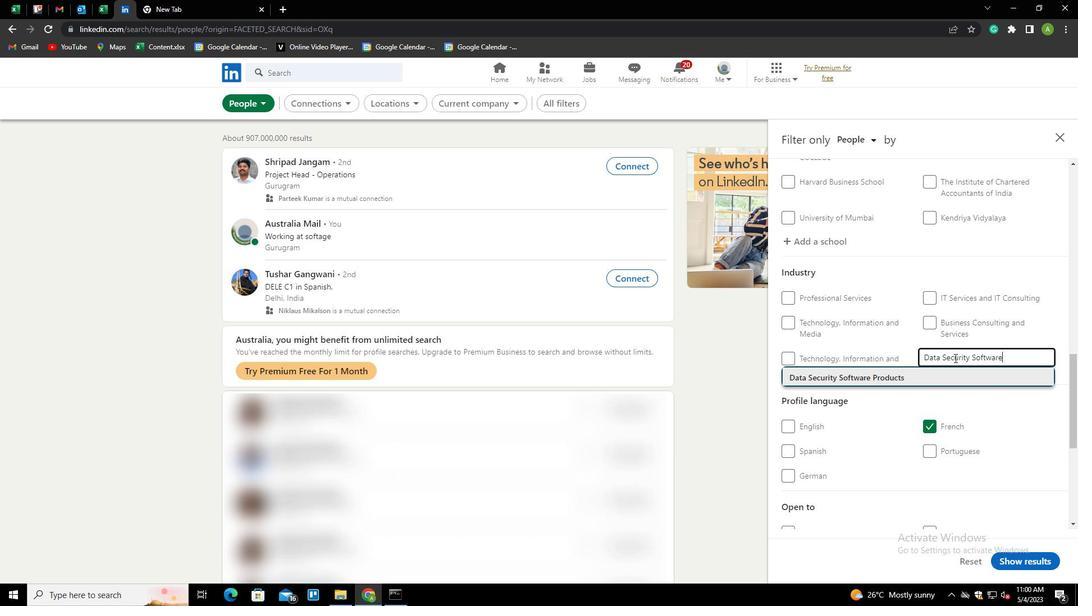 
Action: Mouse scrolled (955, 357) with delta (0, 0)
Screenshot: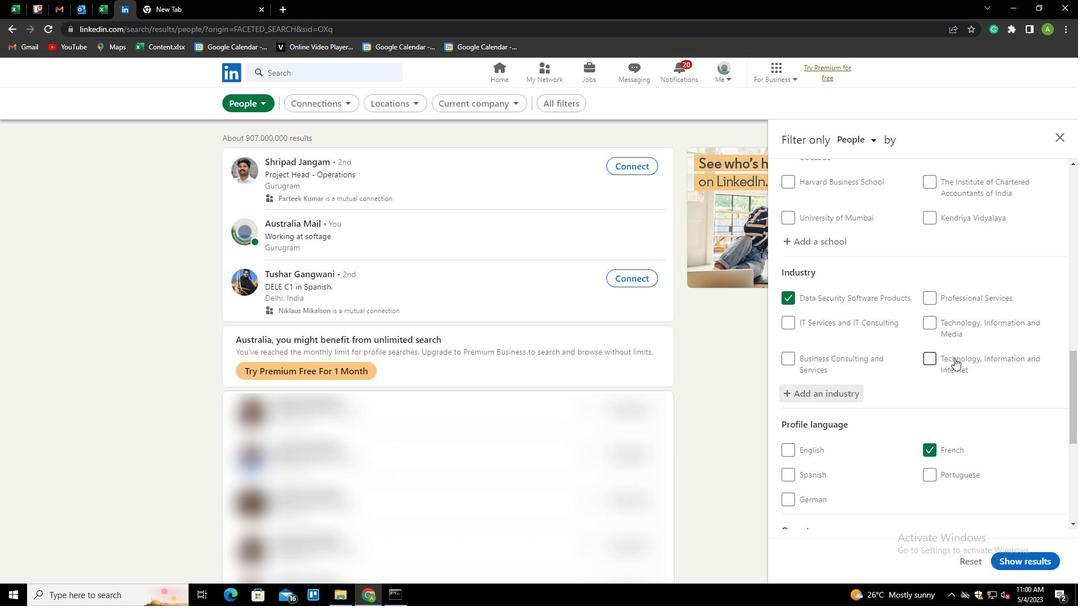 
Action: Mouse scrolled (955, 357) with delta (0, 0)
Screenshot: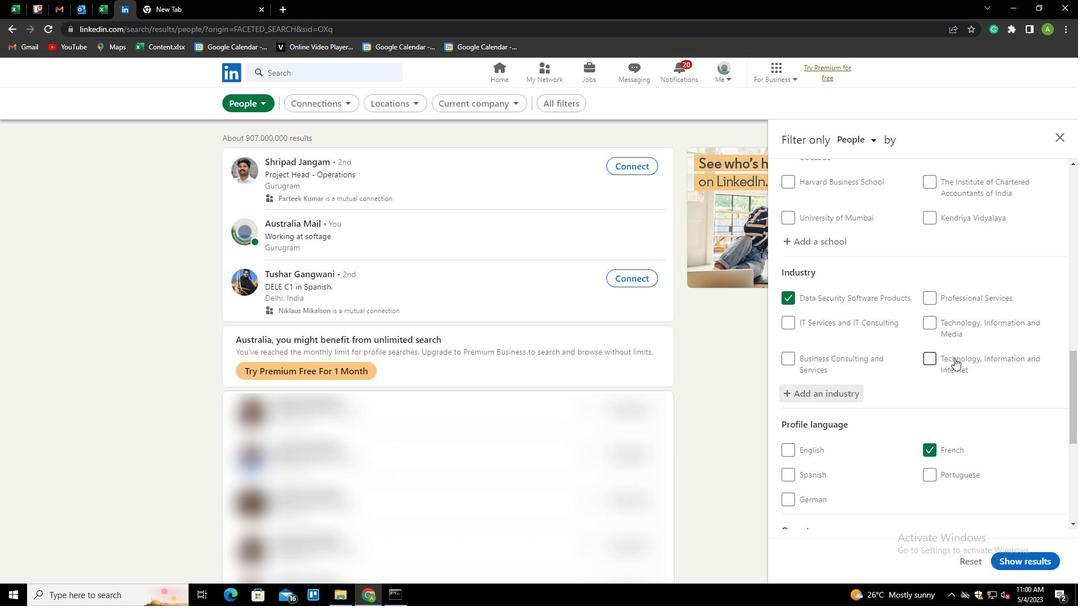 
Action: Mouse scrolled (955, 357) with delta (0, 0)
Screenshot: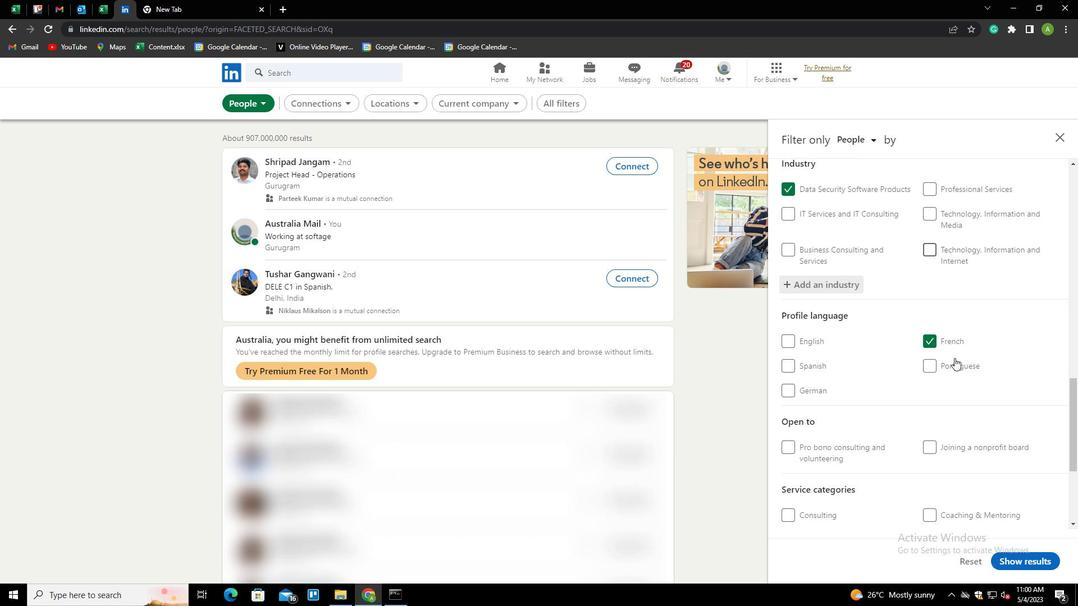 
Action: Mouse scrolled (955, 357) with delta (0, 0)
Screenshot: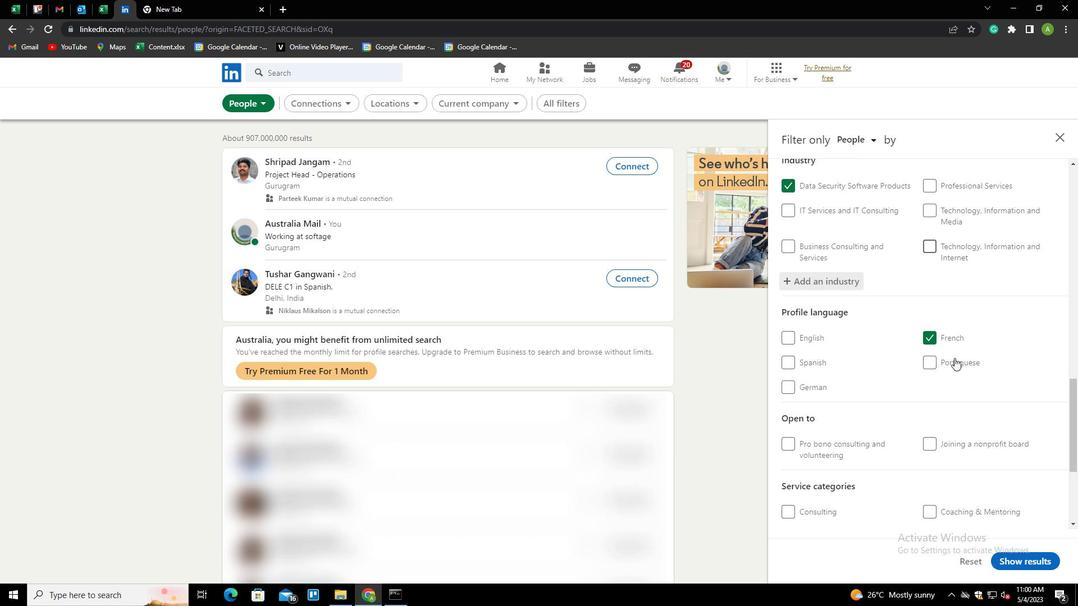 
Action: Mouse scrolled (955, 357) with delta (0, 0)
Screenshot: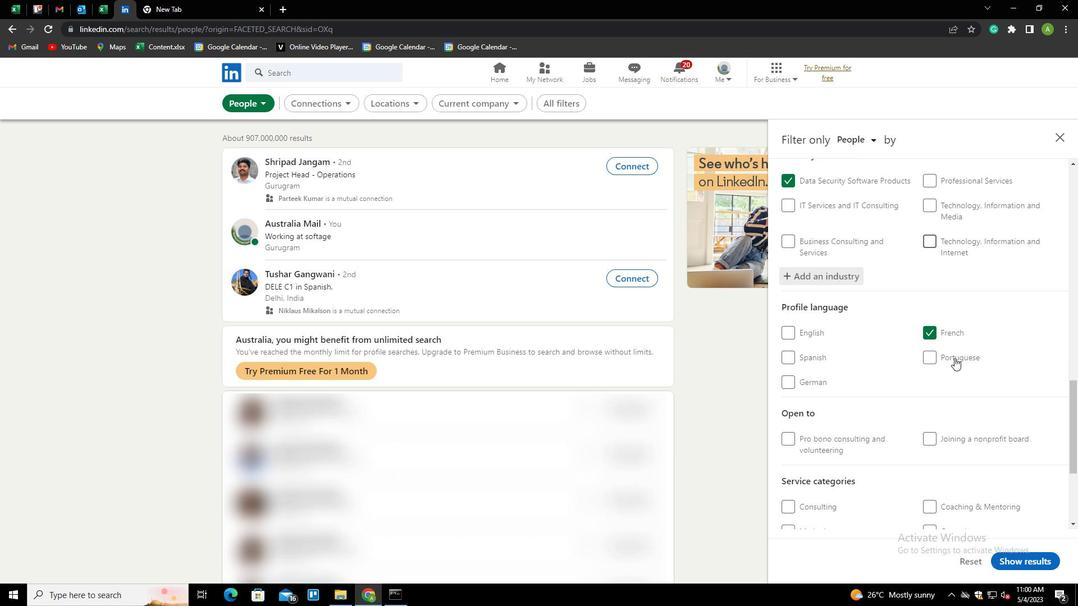 
Action: Mouse moved to (947, 391)
Screenshot: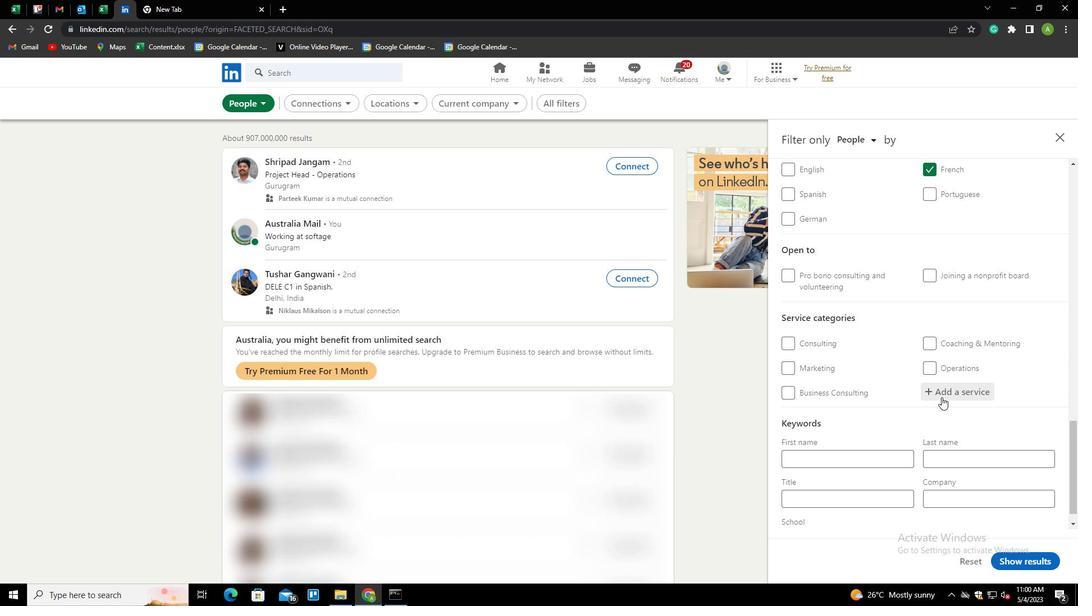 
Action: Mouse pressed left at (947, 391)
Screenshot: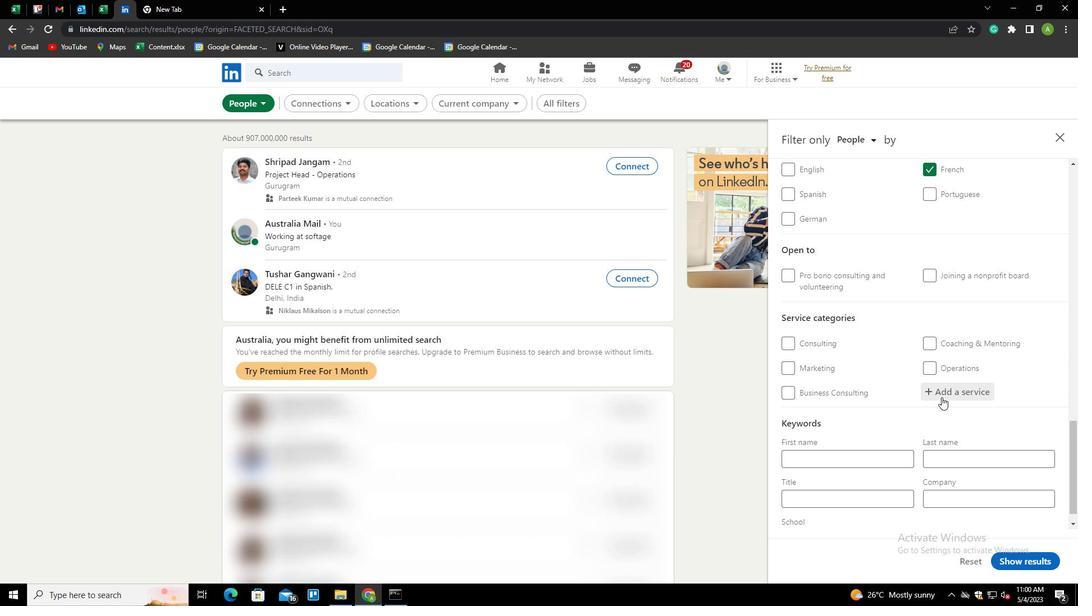 
Action: Key pressed <Key.shift><Key.shift><Key.shift><Key.shift><Key.shift><Key.shift><Key.shift>GHOSTWRITING<Key.down><Key.enter>
Screenshot: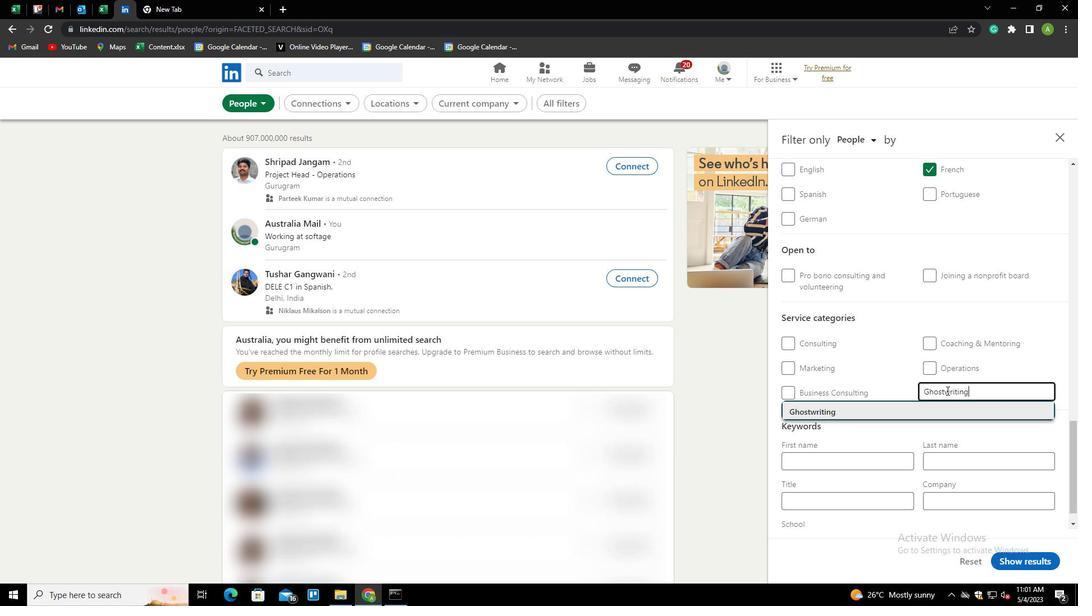 
Action: Mouse scrolled (947, 390) with delta (0, 0)
Screenshot: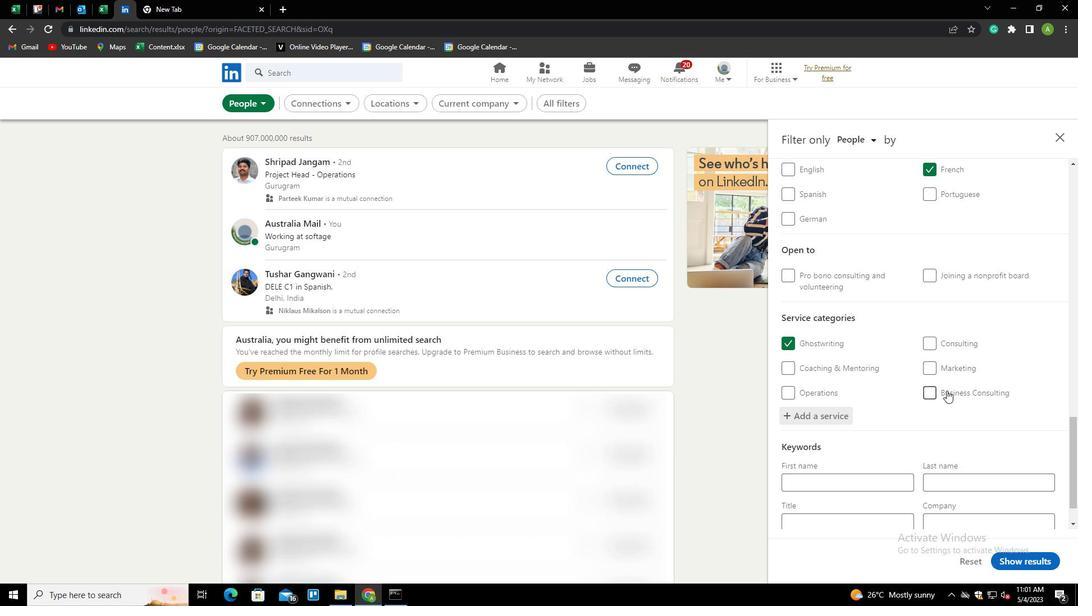 
Action: Mouse scrolled (947, 390) with delta (0, 0)
Screenshot: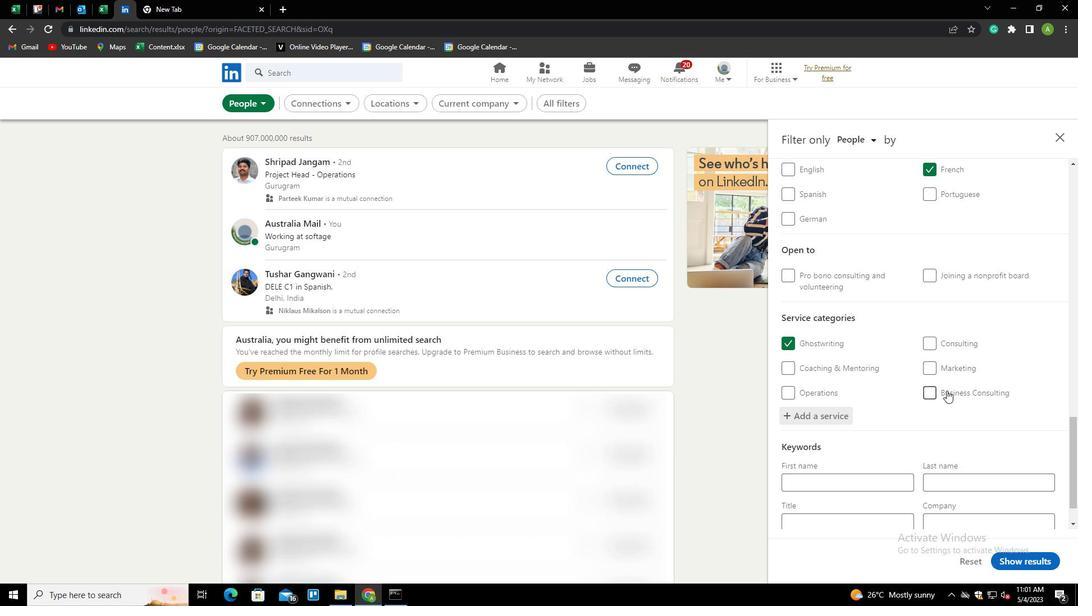 
Action: Mouse scrolled (947, 390) with delta (0, 0)
Screenshot: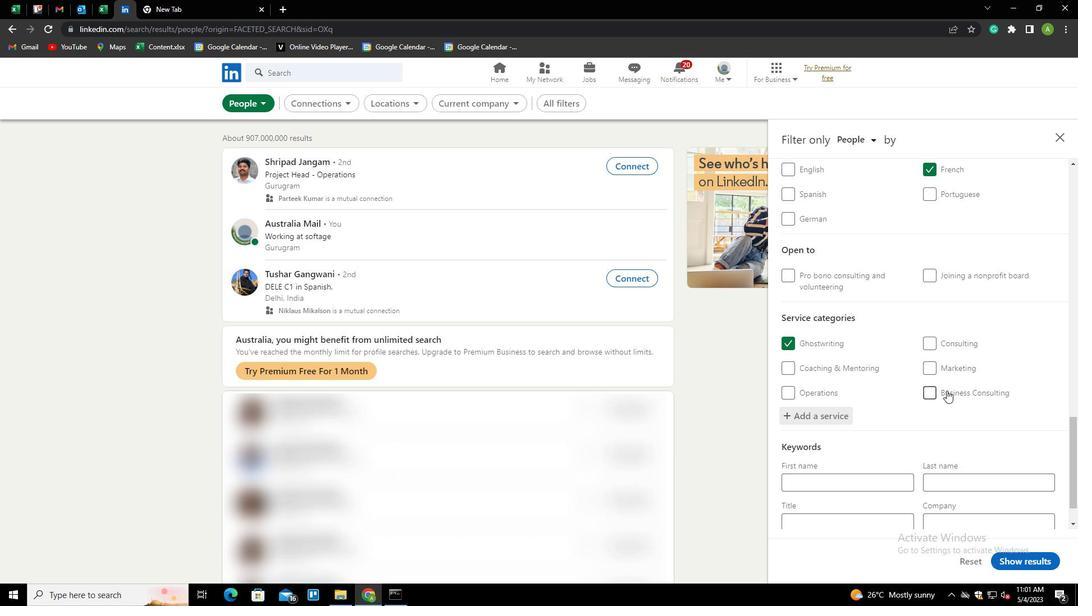 
Action: Mouse scrolled (947, 390) with delta (0, 0)
Screenshot: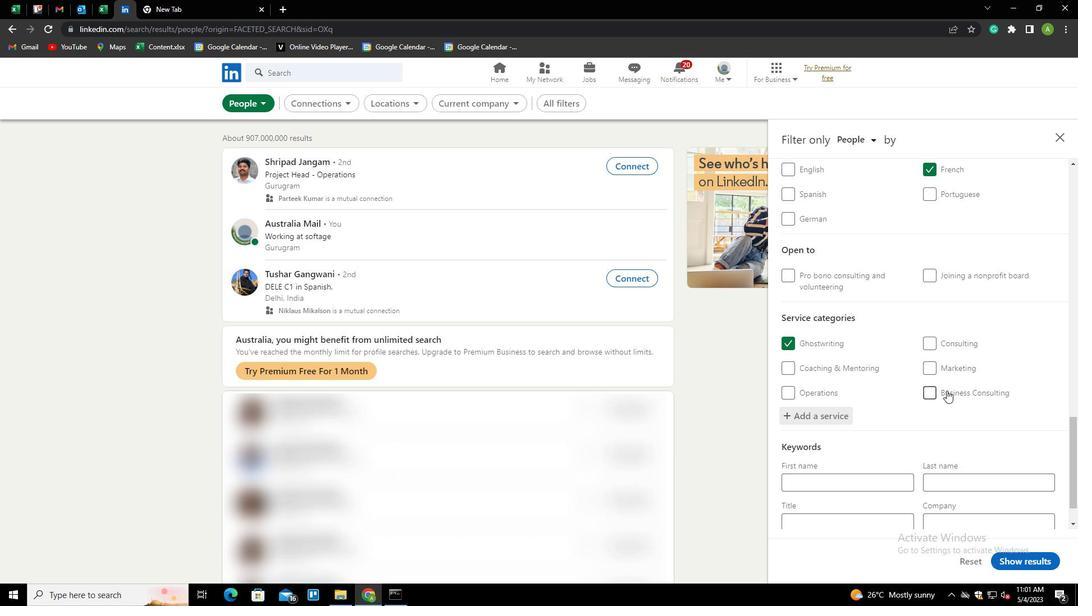 
Action: Mouse scrolled (947, 390) with delta (0, 0)
Screenshot: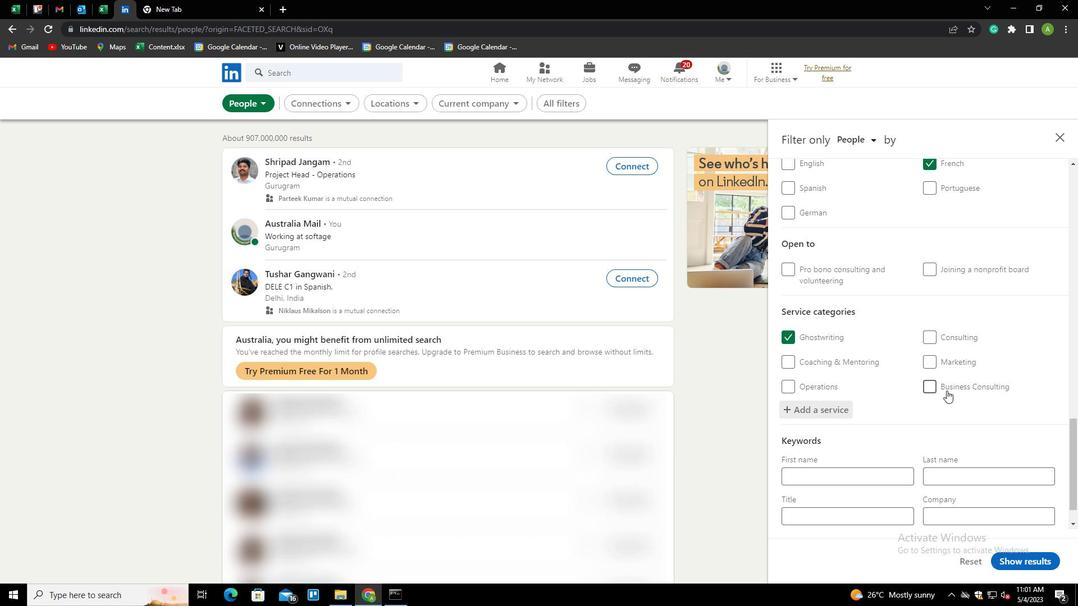 
Action: Mouse moved to (852, 486)
Screenshot: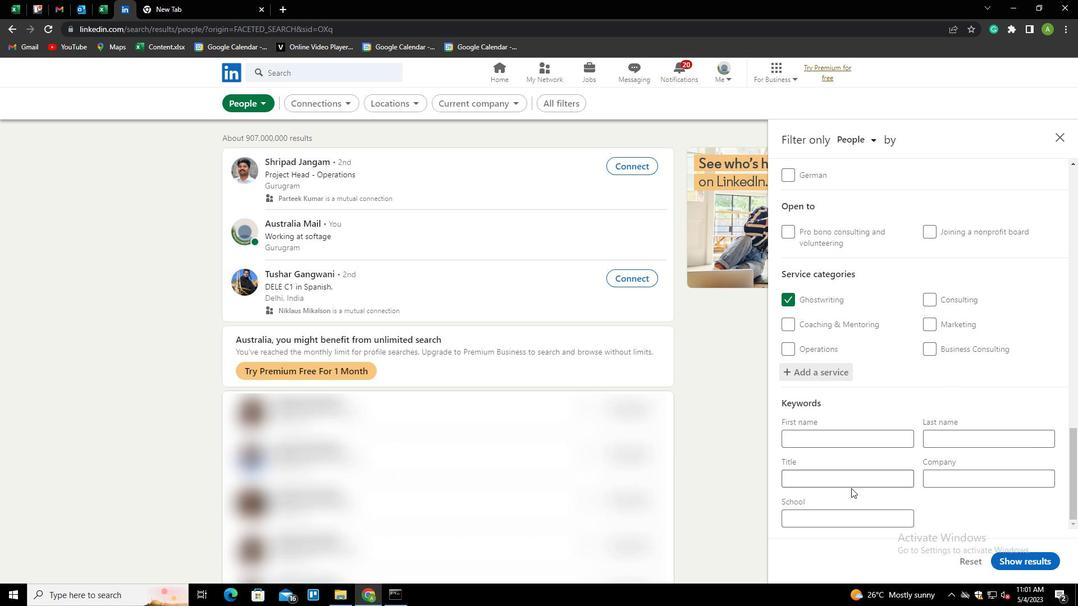 
Action: Mouse pressed left at (852, 486)
Screenshot: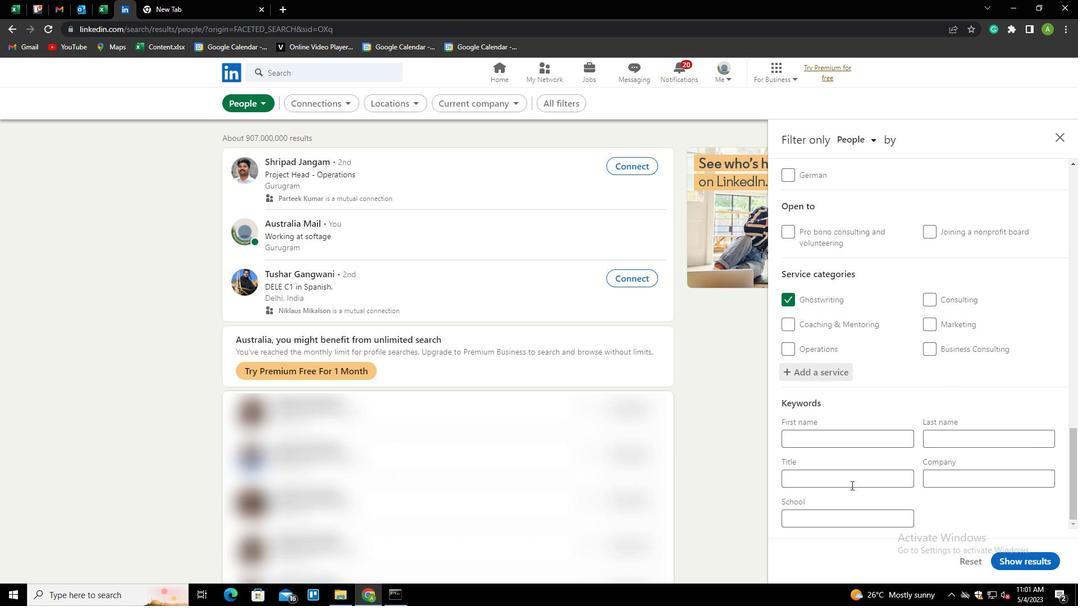 
Action: Key pressed <Key.shift>MANAGERS
Screenshot: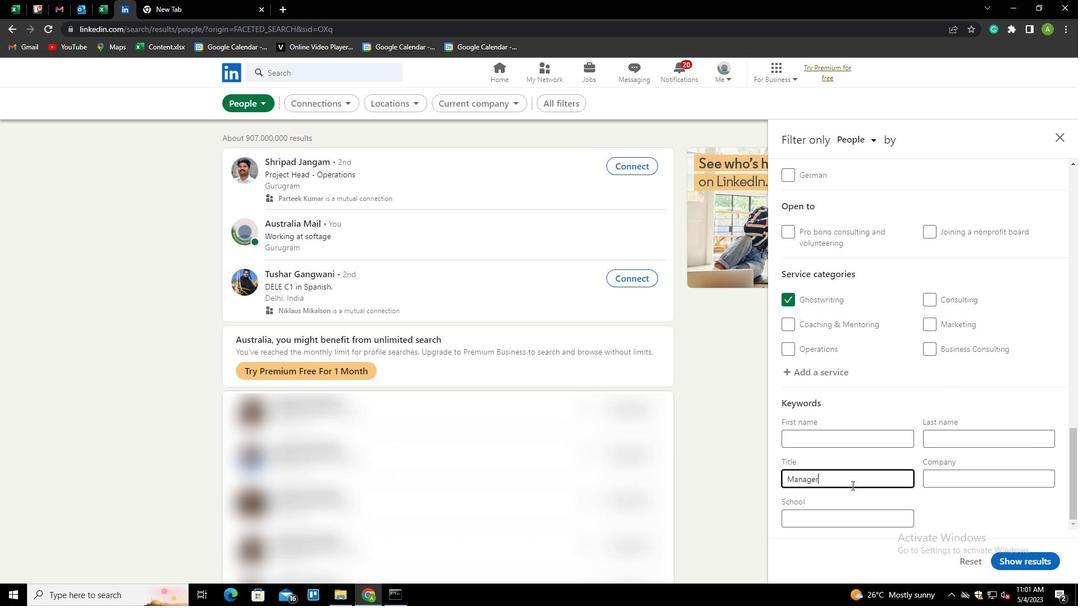 
Action: Mouse moved to (992, 518)
Screenshot: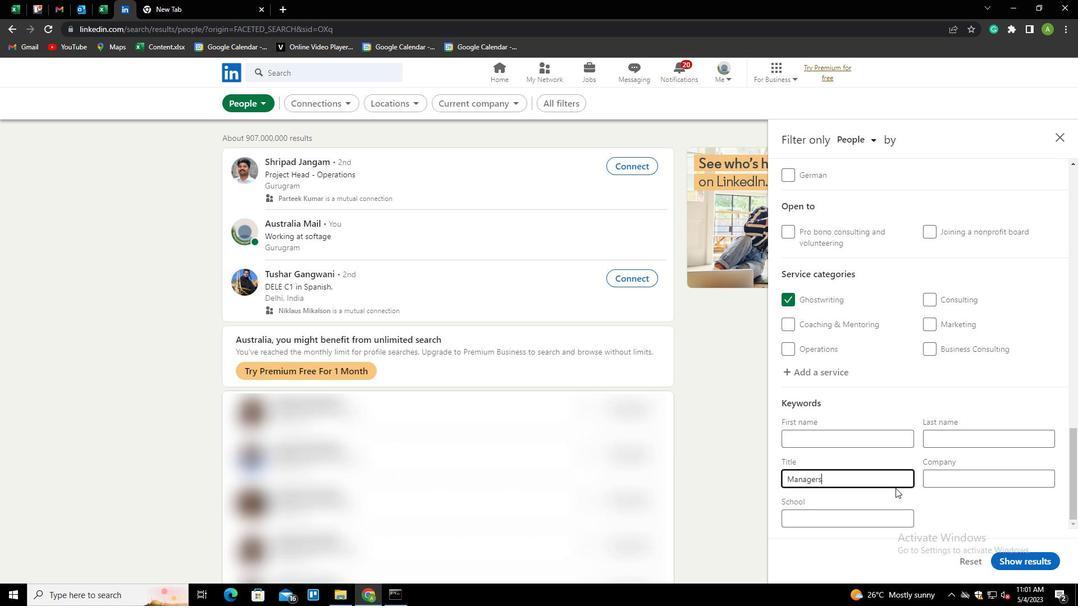 
Action: Mouse pressed left at (992, 518)
Screenshot: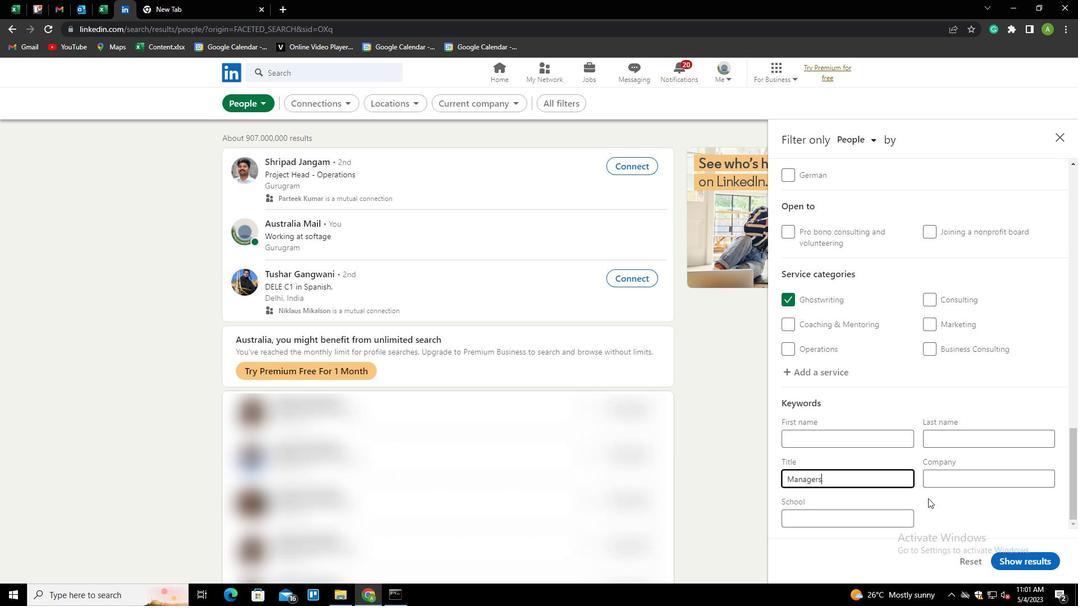 
Action: Mouse moved to (1040, 562)
Screenshot: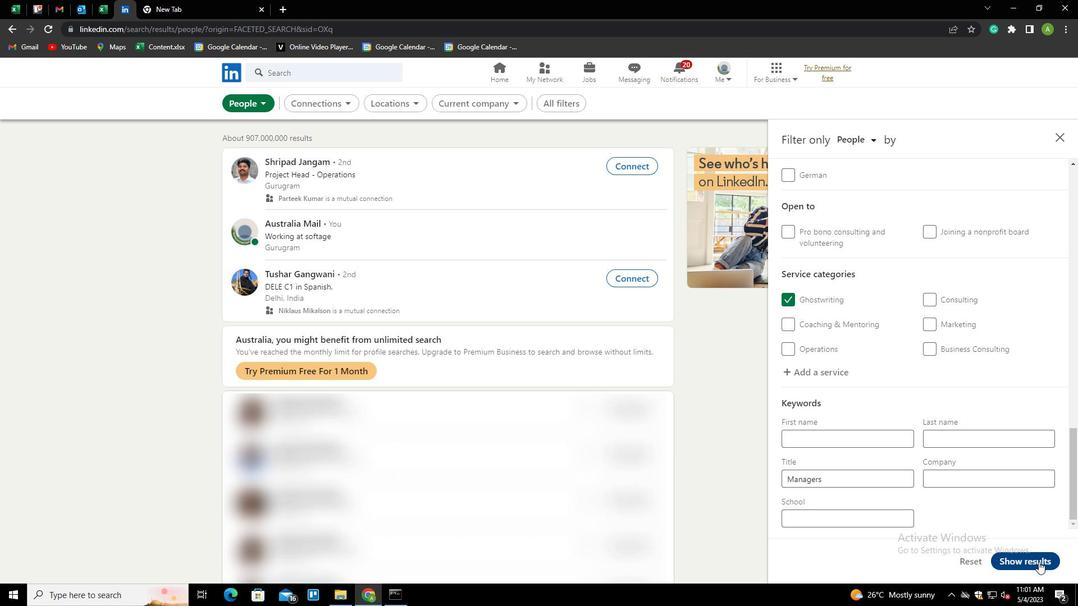 
Action: Mouse pressed left at (1040, 562)
Screenshot: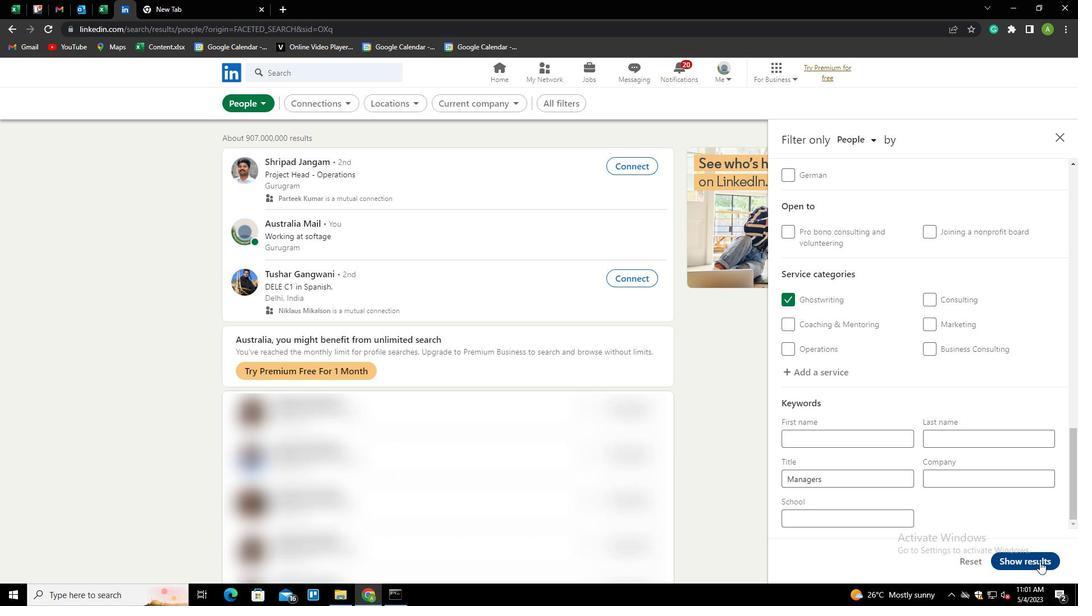 
